 Task: Check the average views per listing of gas cooktop in the last 3 years.
Action: Mouse moved to (856, 201)
Screenshot: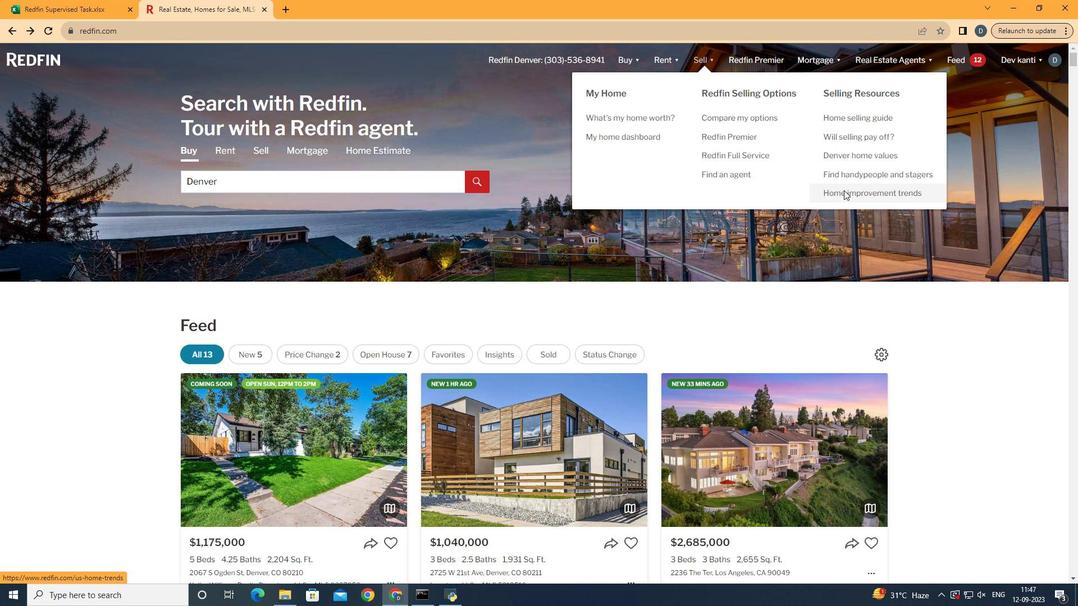 
Action: Mouse pressed left at (856, 201)
Screenshot: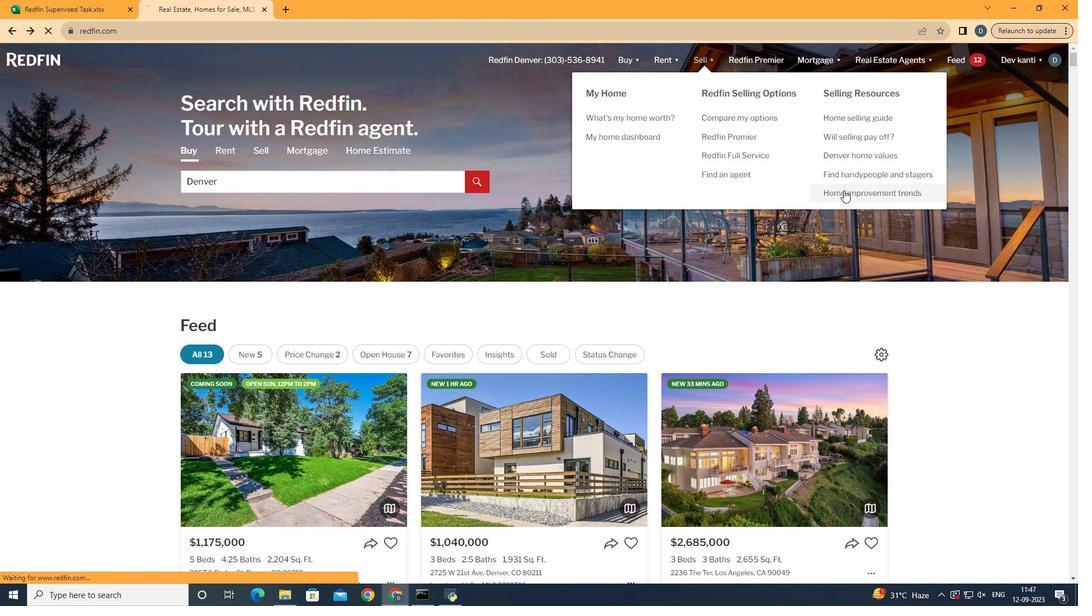 
Action: Mouse moved to (303, 226)
Screenshot: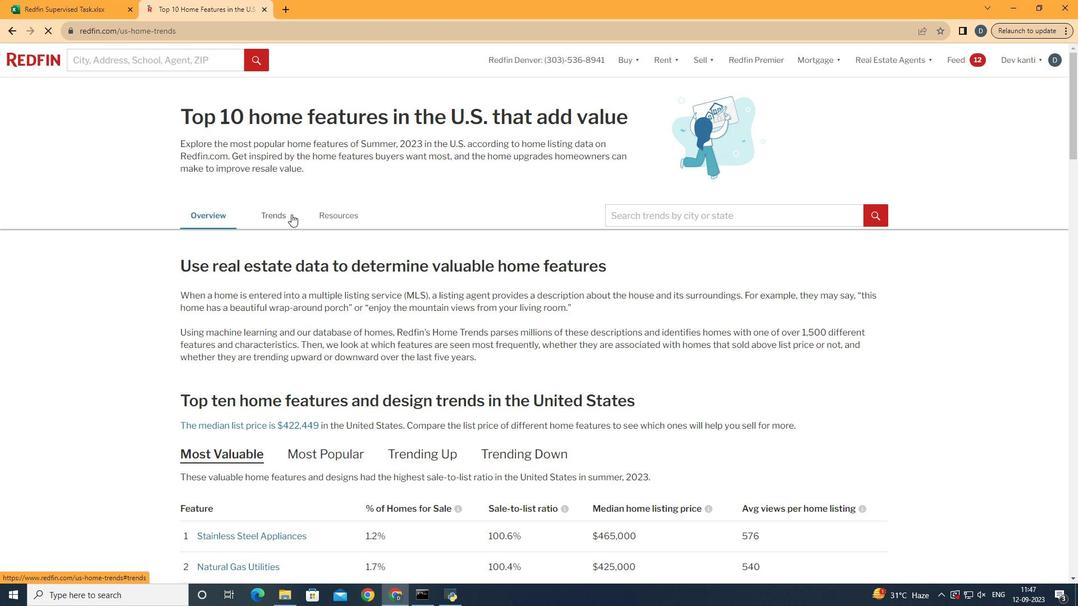 
Action: Mouse pressed left at (303, 226)
Screenshot: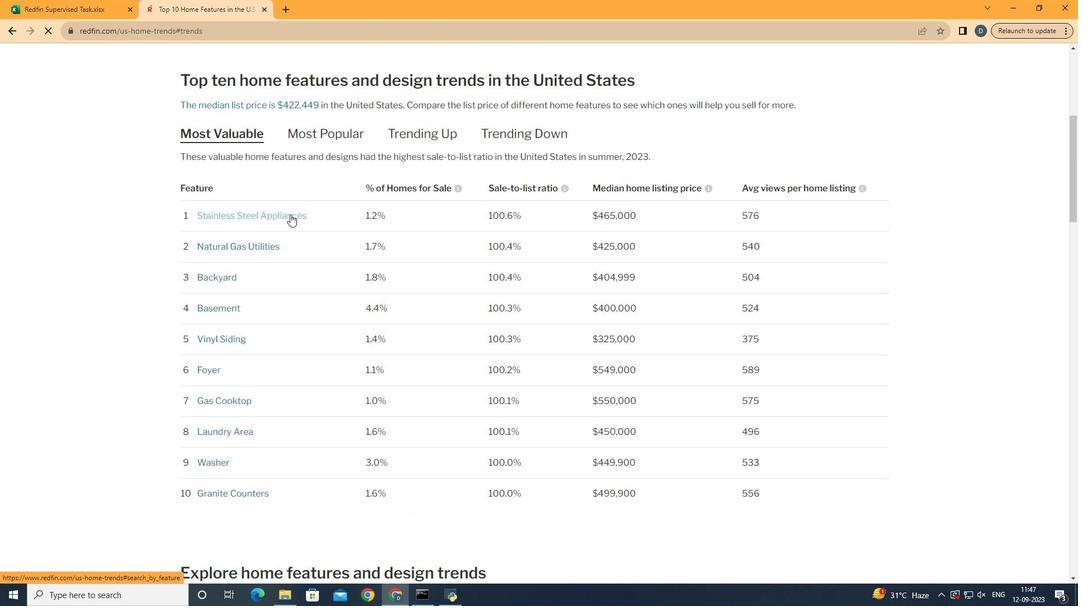 
Action: Mouse moved to (494, 270)
Screenshot: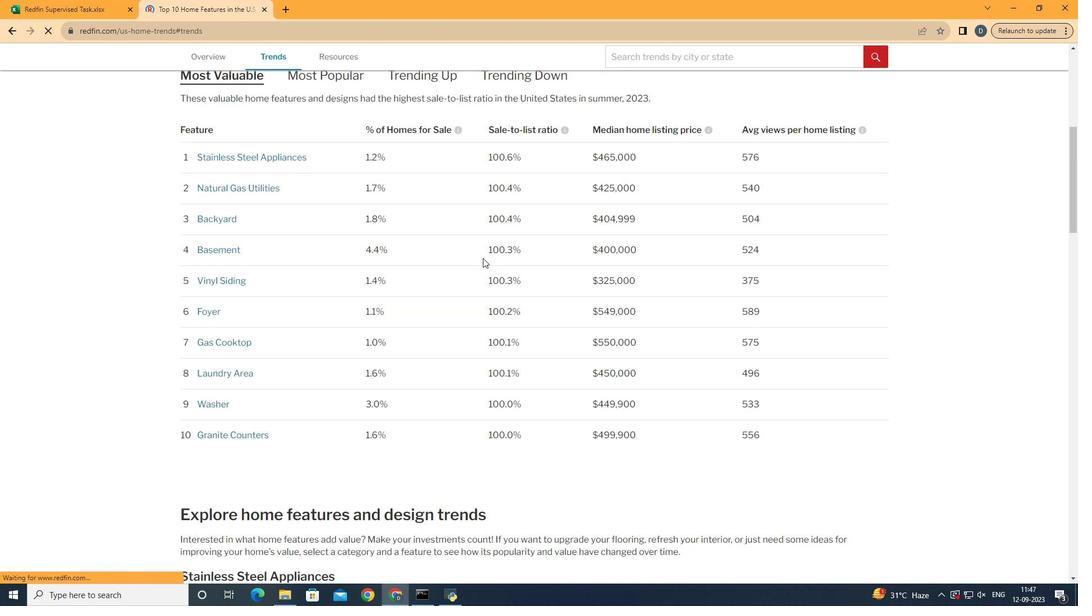
Action: Mouse scrolled (494, 269) with delta (0, 0)
Screenshot: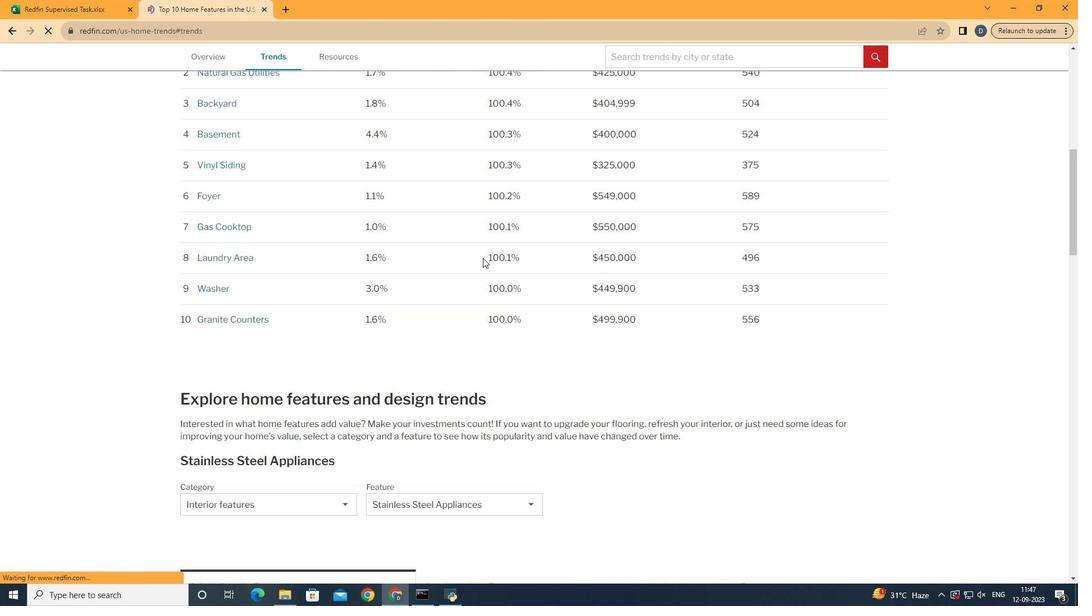 
Action: Mouse scrolled (494, 269) with delta (0, 0)
Screenshot: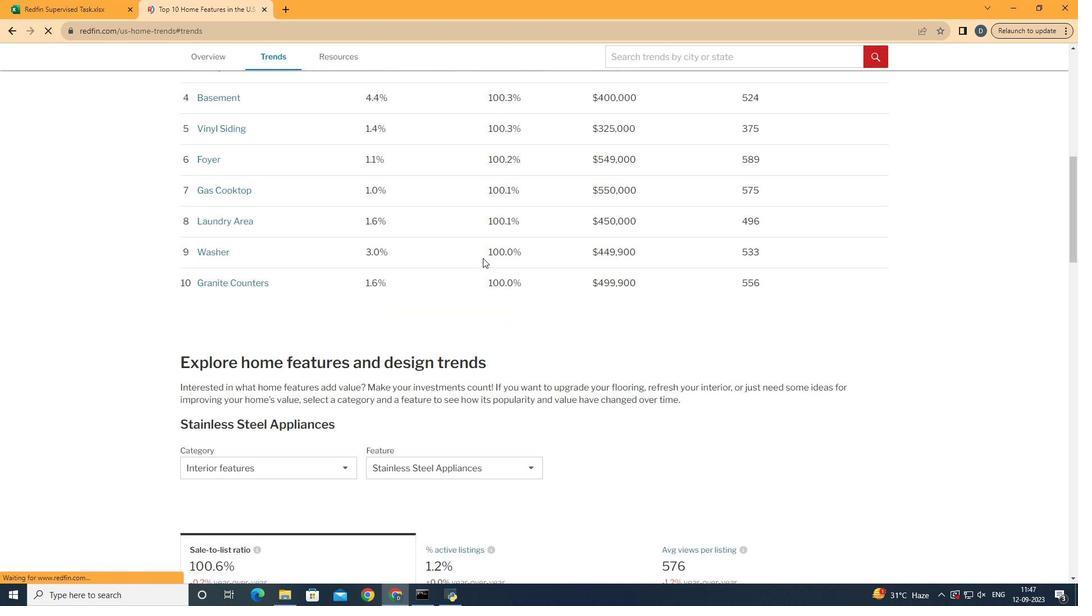 
Action: Mouse scrolled (494, 269) with delta (0, 0)
Screenshot: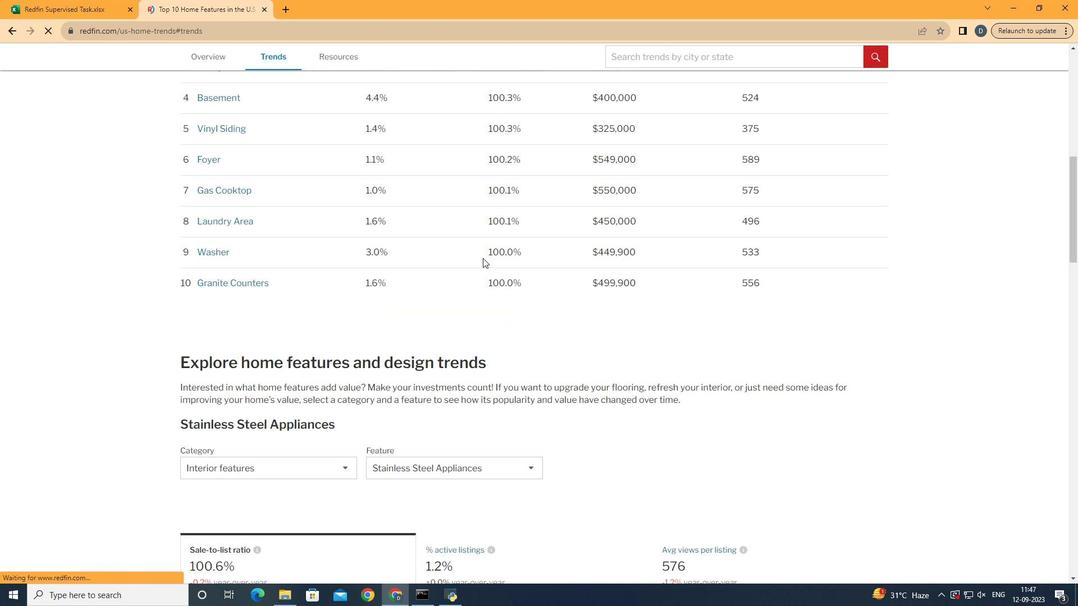 
Action: Mouse moved to (494, 270)
Screenshot: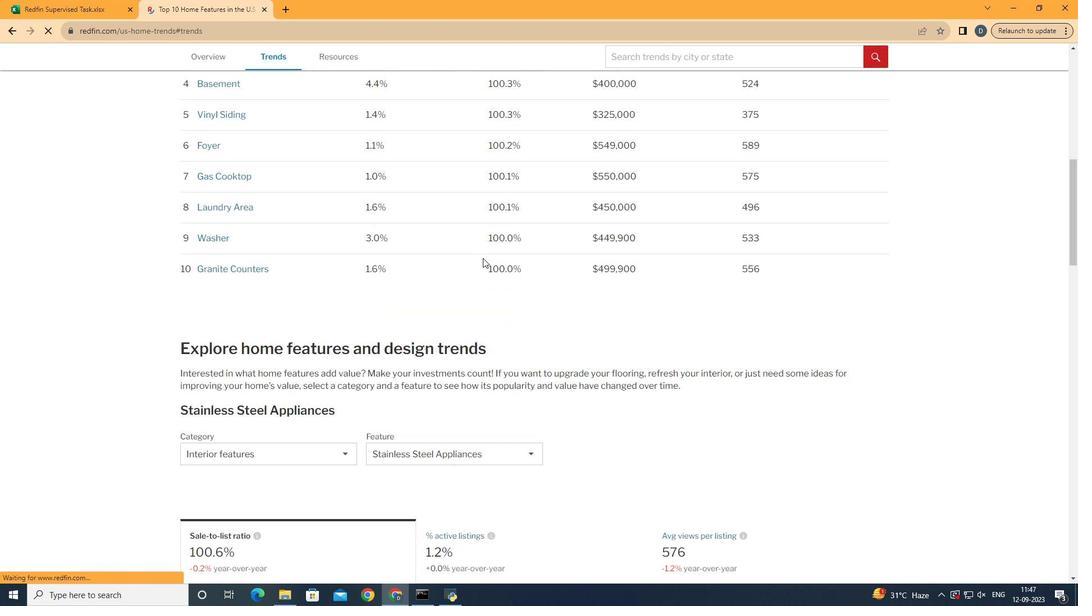 
Action: Mouse scrolled (494, 269) with delta (0, 0)
Screenshot: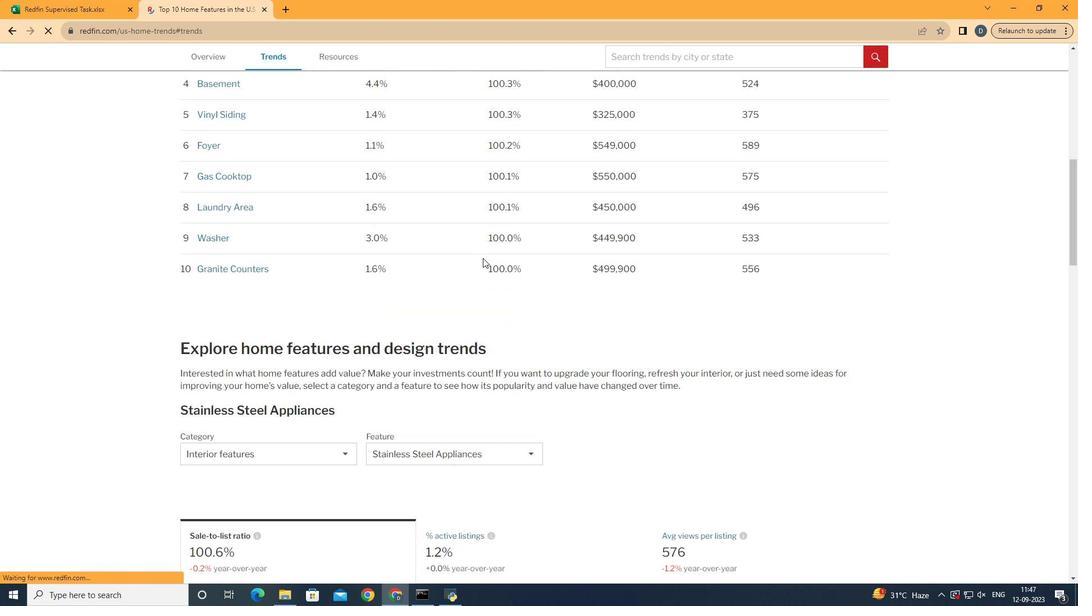 
Action: Mouse scrolled (494, 269) with delta (0, 0)
Screenshot: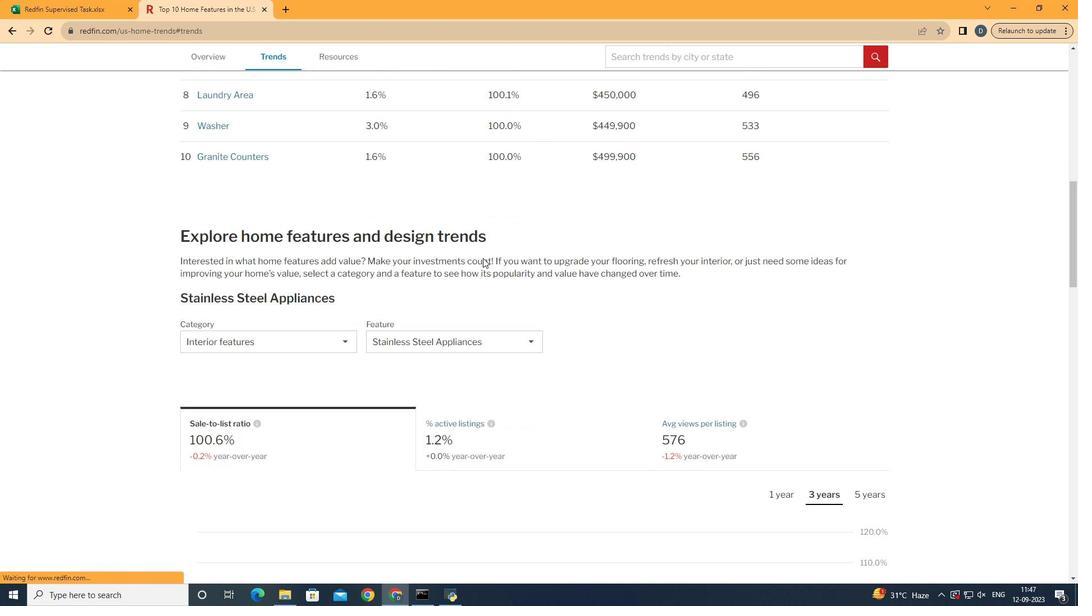 
Action: Mouse scrolled (494, 269) with delta (0, 0)
Screenshot: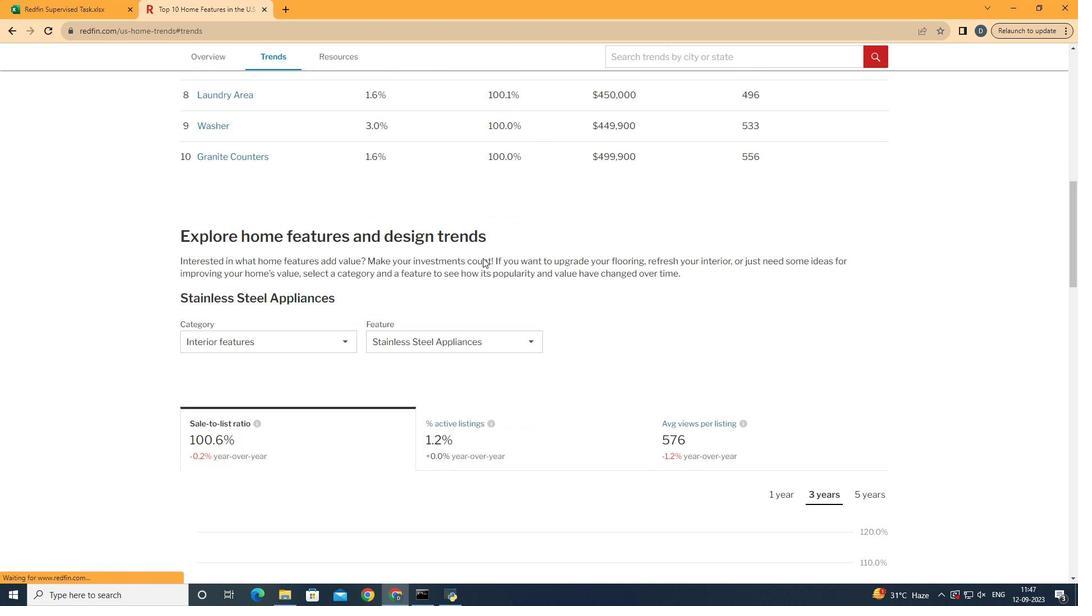 
Action: Mouse moved to (428, 291)
Screenshot: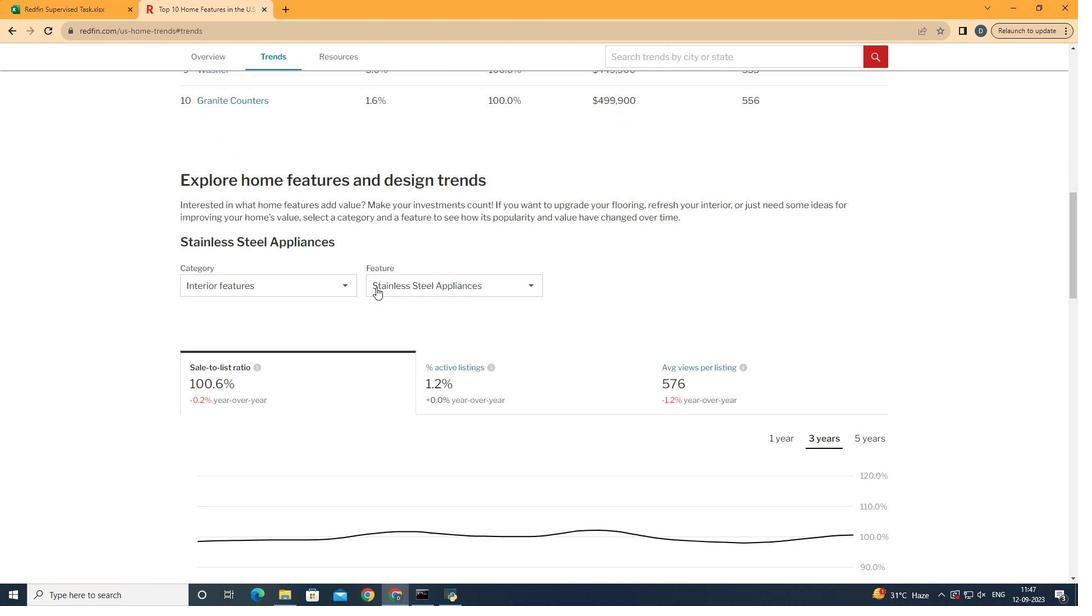 
Action: Mouse scrolled (428, 291) with delta (0, 0)
Screenshot: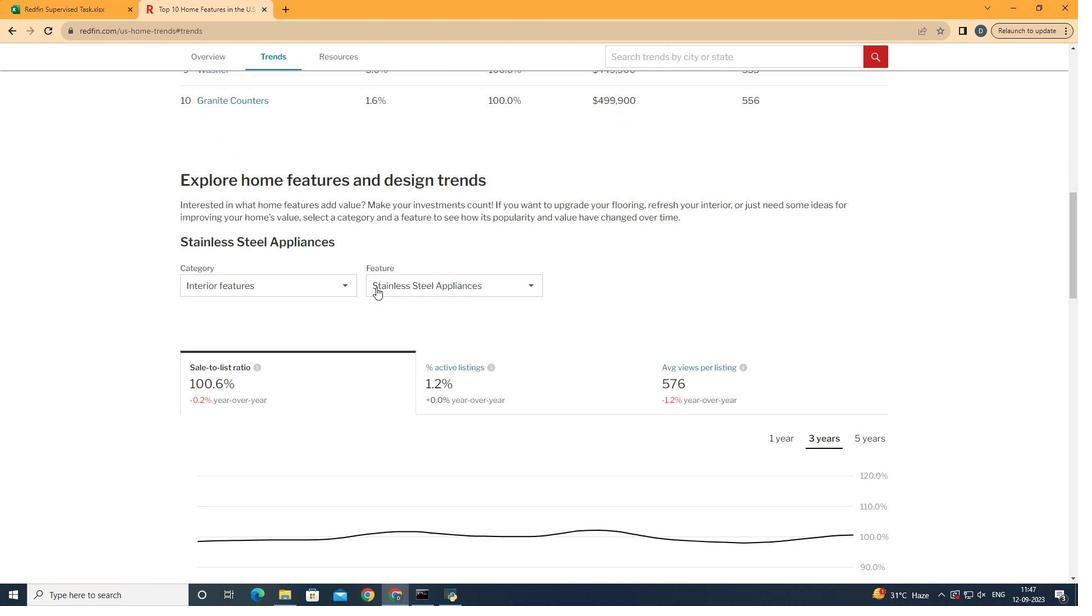 
Action: Mouse moved to (315, 305)
Screenshot: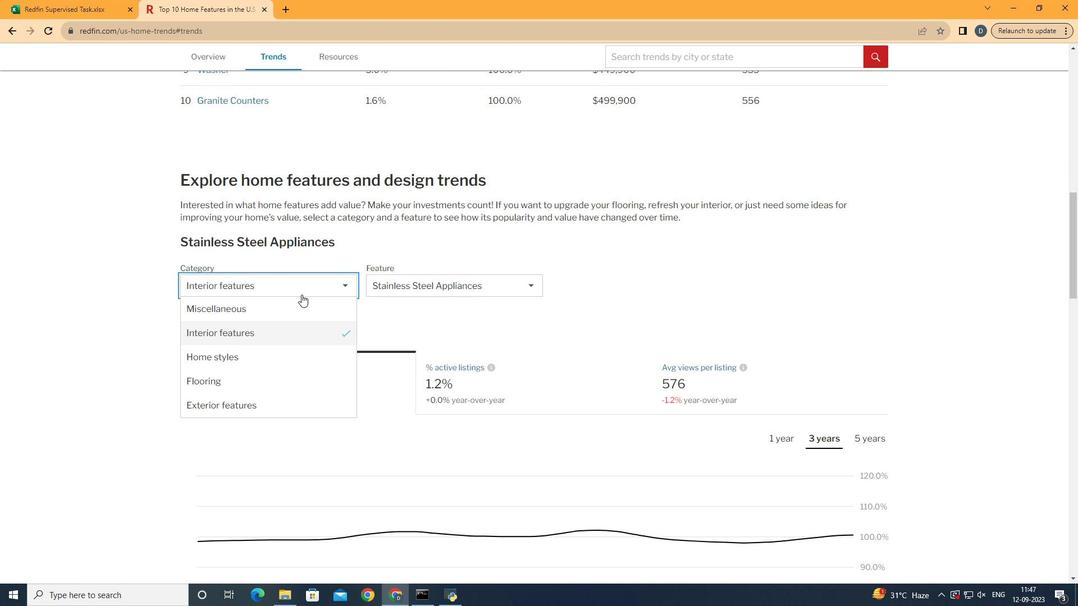 
Action: Mouse pressed left at (315, 305)
Screenshot: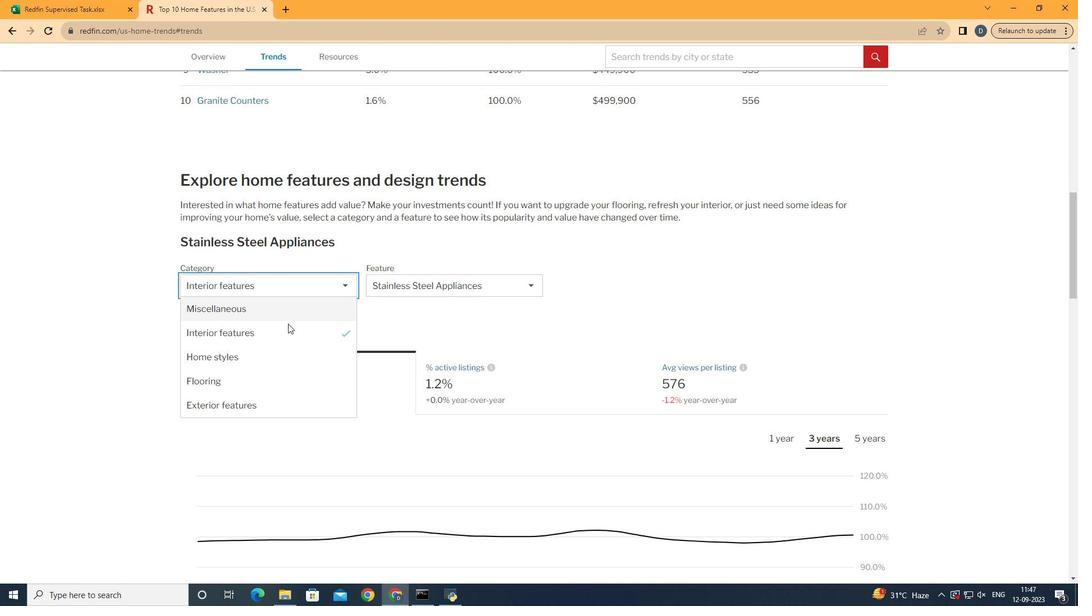 
Action: Mouse moved to (299, 344)
Screenshot: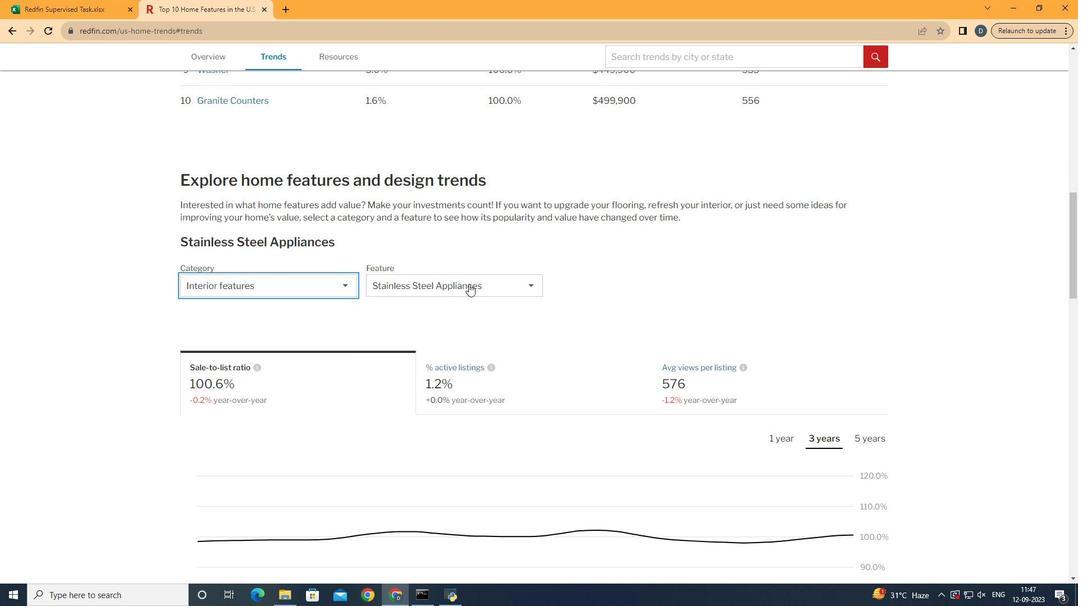 
Action: Mouse pressed left at (299, 344)
Screenshot: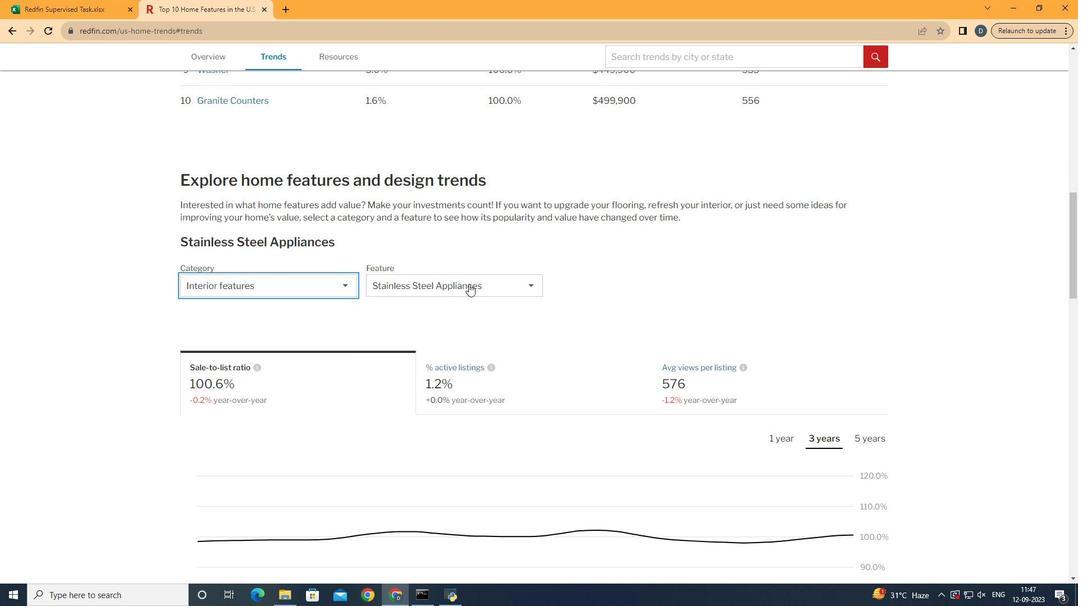 
Action: Mouse moved to (481, 296)
Screenshot: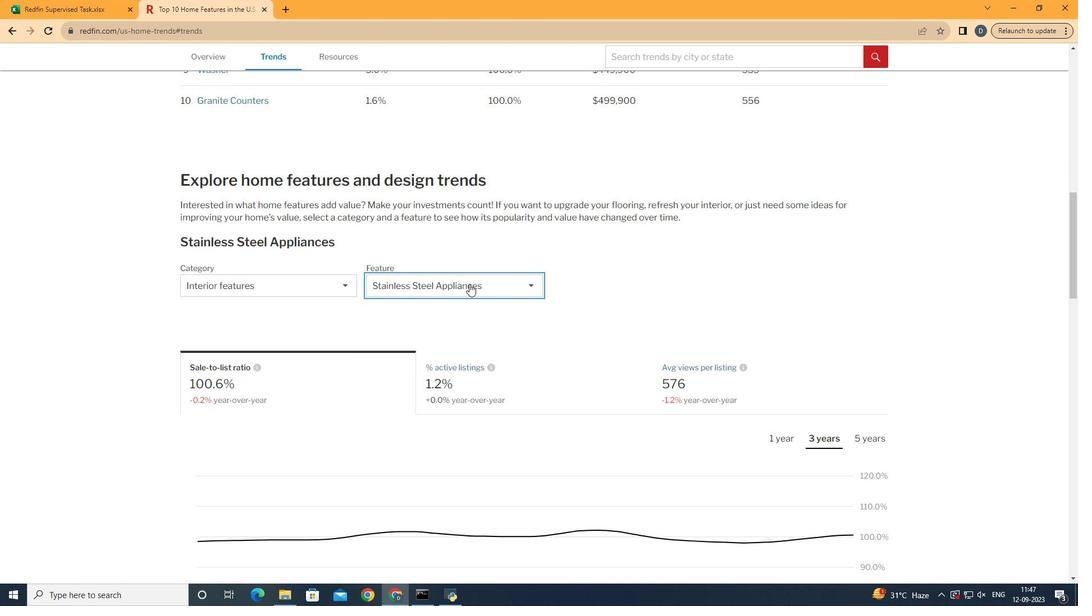 
Action: Mouse pressed left at (481, 296)
Screenshot: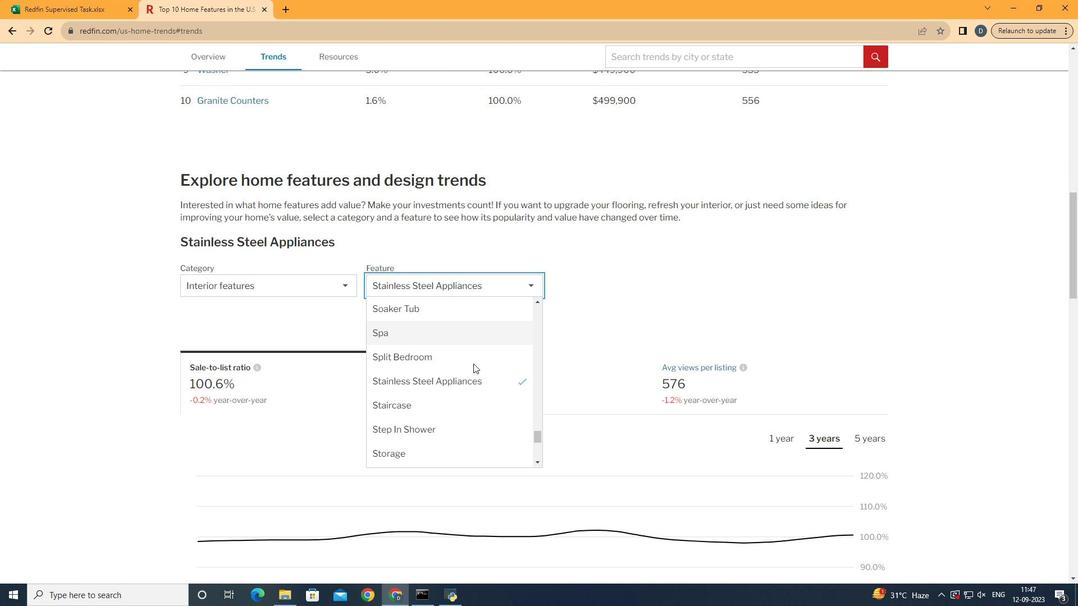 
Action: Mouse moved to (484, 385)
Screenshot: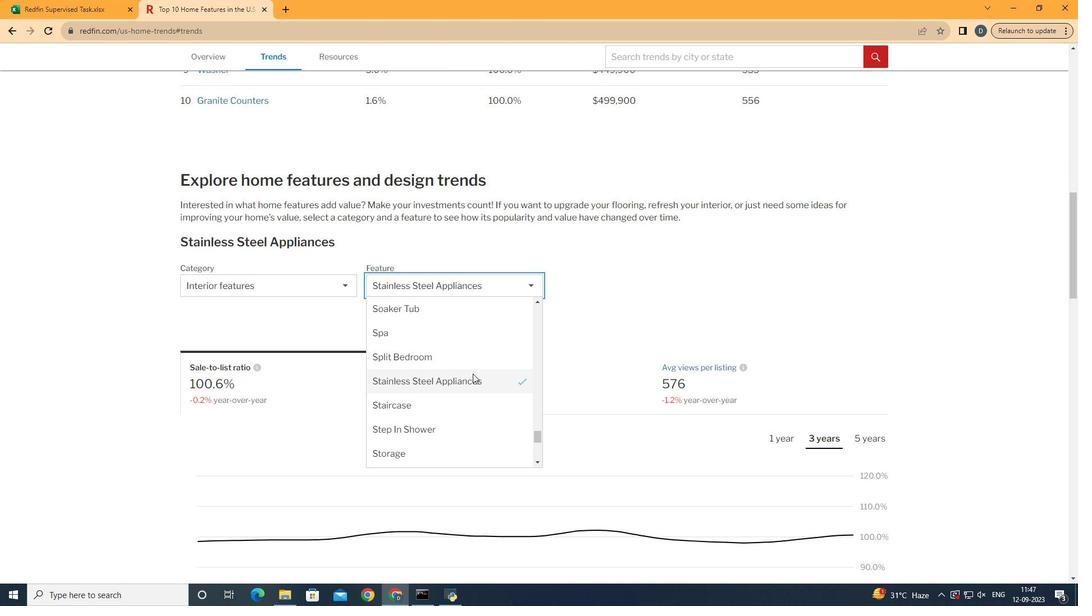 
Action: Mouse scrolled (484, 386) with delta (0, 0)
Screenshot: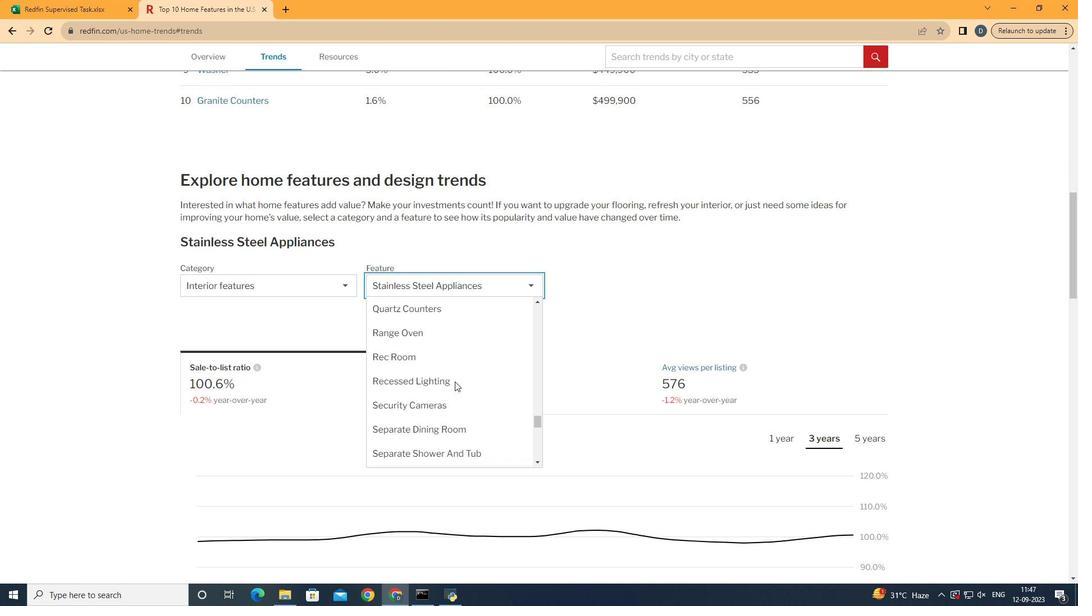 
Action: Mouse moved to (484, 385)
Screenshot: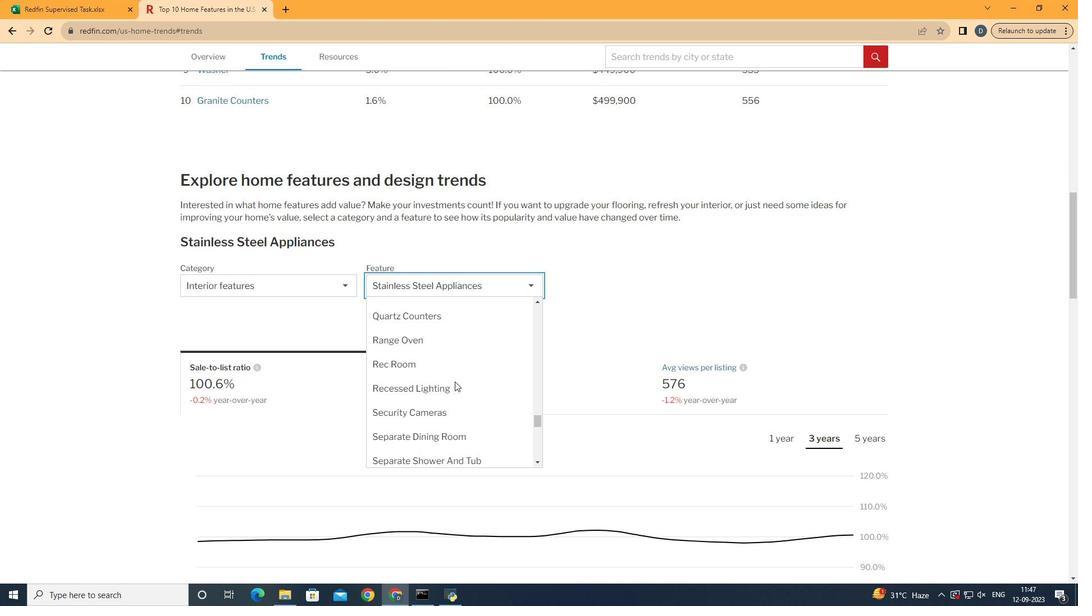 
Action: Mouse scrolled (484, 386) with delta (0, 0)
Screenshot: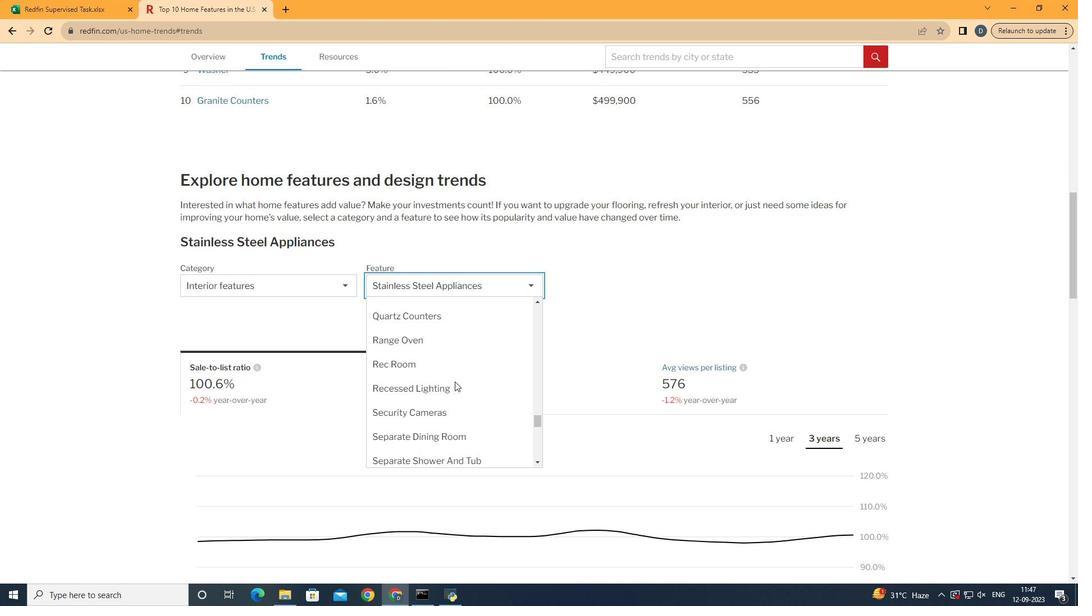 
Action: Mouse moved to (482, 387)
Screenshot: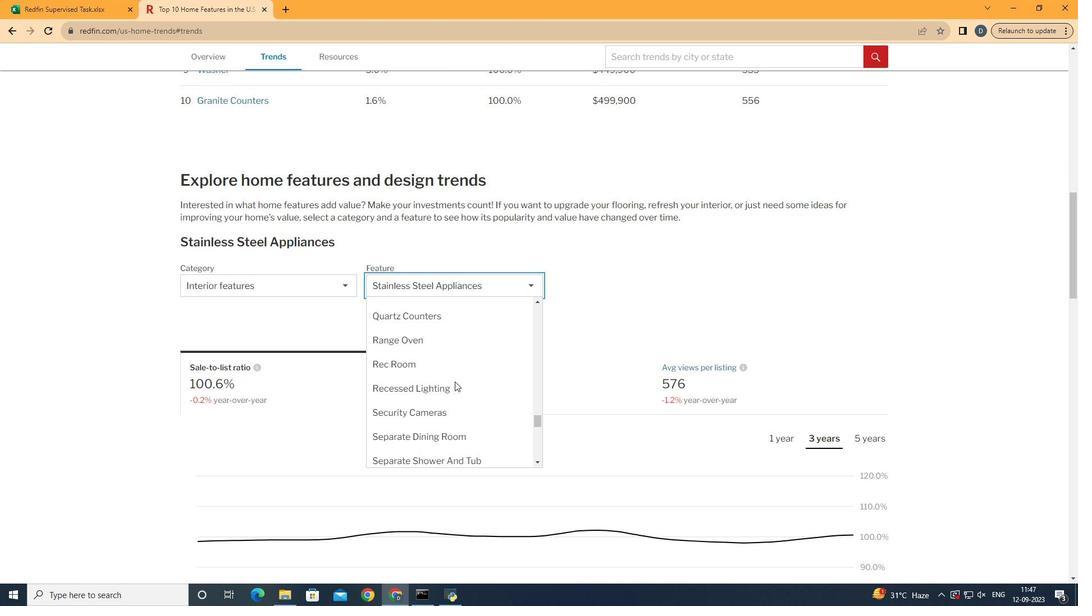 
Action: Mouse scrolled (482, 387) with delta (0, 0)
Screenshot: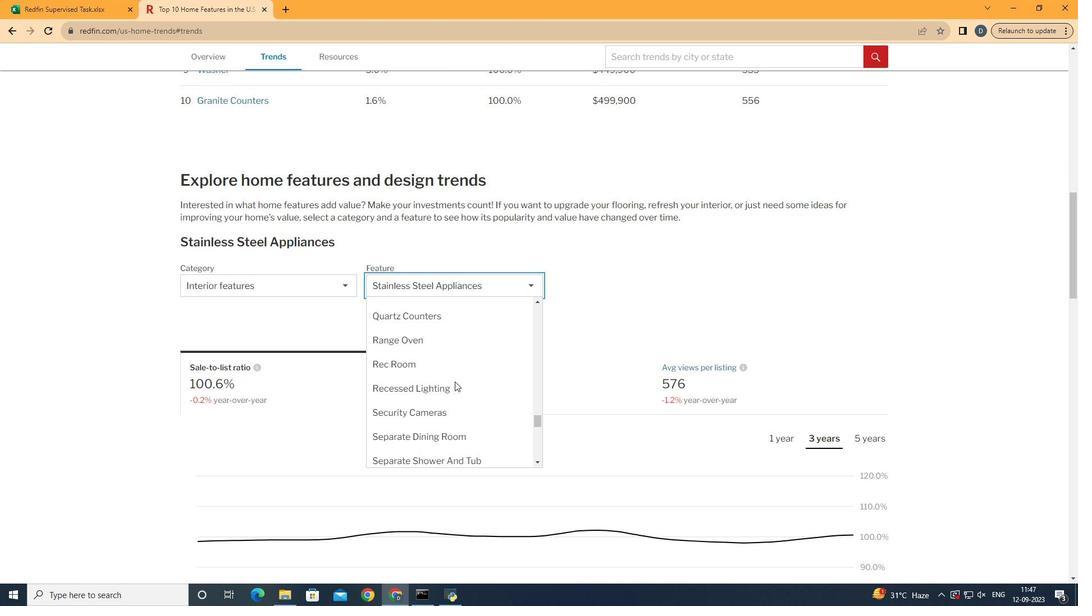 
Action: Mouse moved to (473, 391)
Screenshot: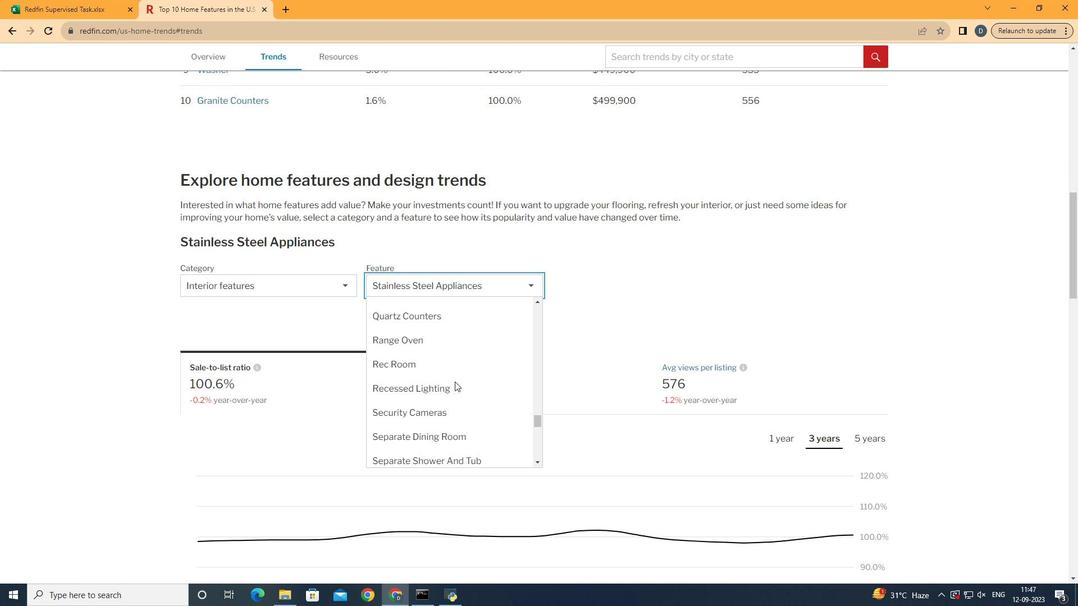 
Action: Mouse scrolled (473, 391) with delta (0, 0)
Screenshot: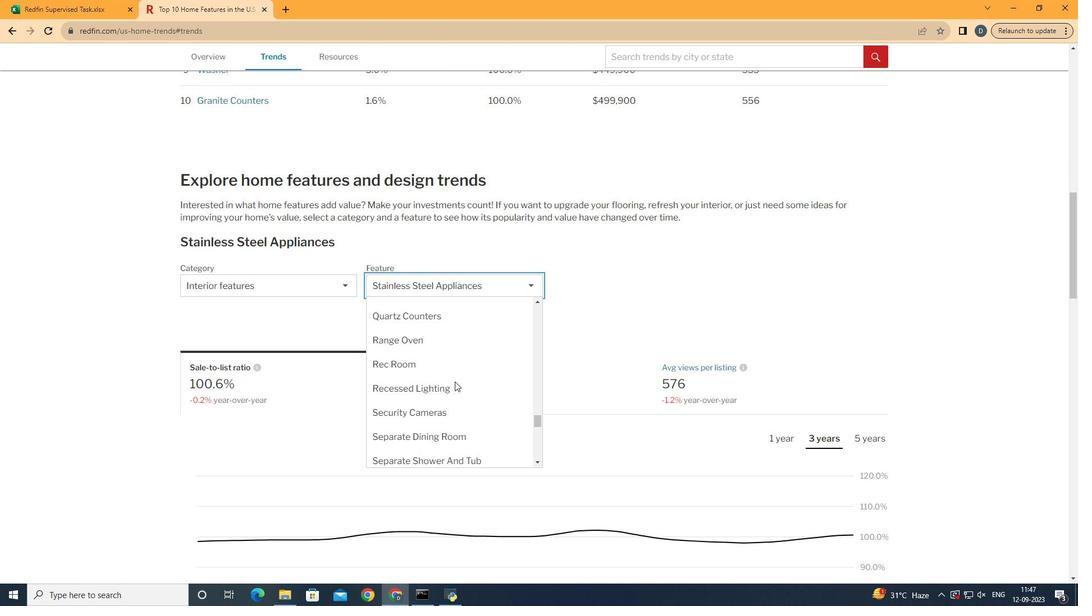 
Action: Mouse moved to (466, 393)
Screenshot: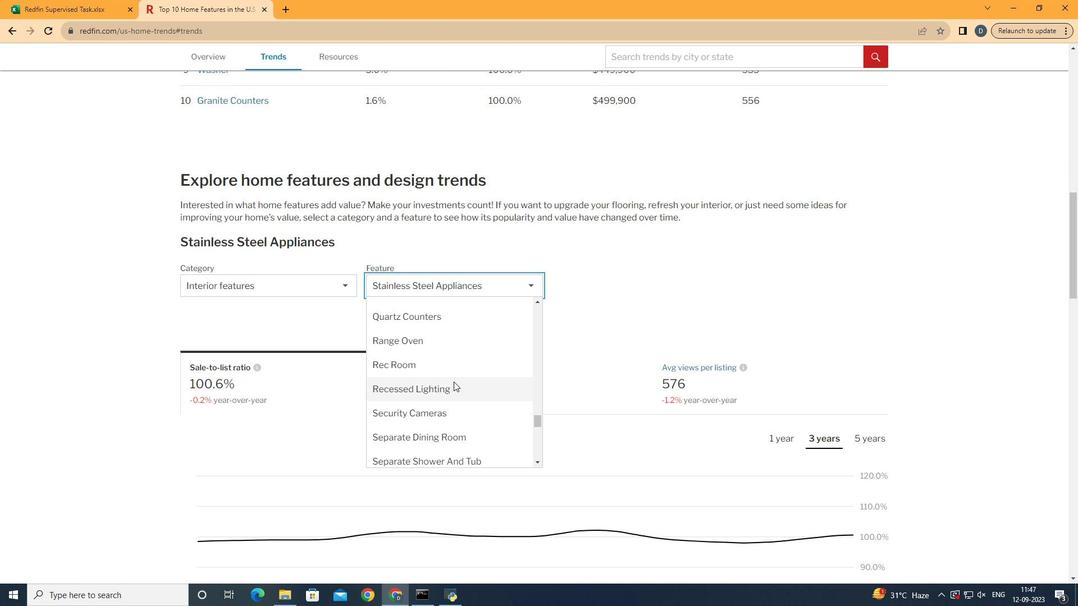 
Action: Mouse scrolled (466, 394) with delta (0, 0)
Screenshot: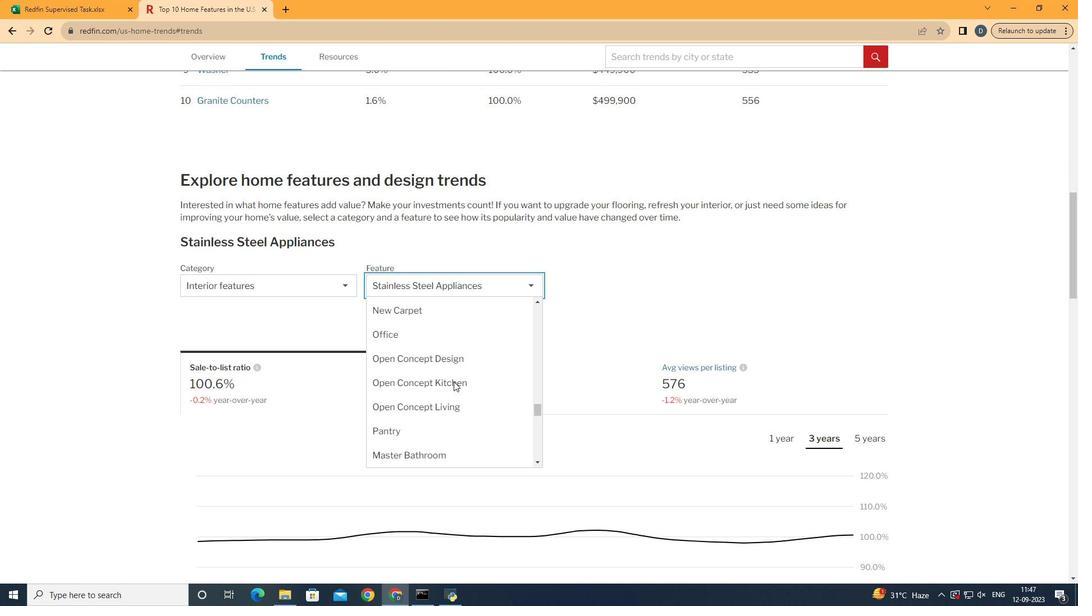 
Action: Mouse scrolled (466, 394) with delta (0, 0)
Screenshot: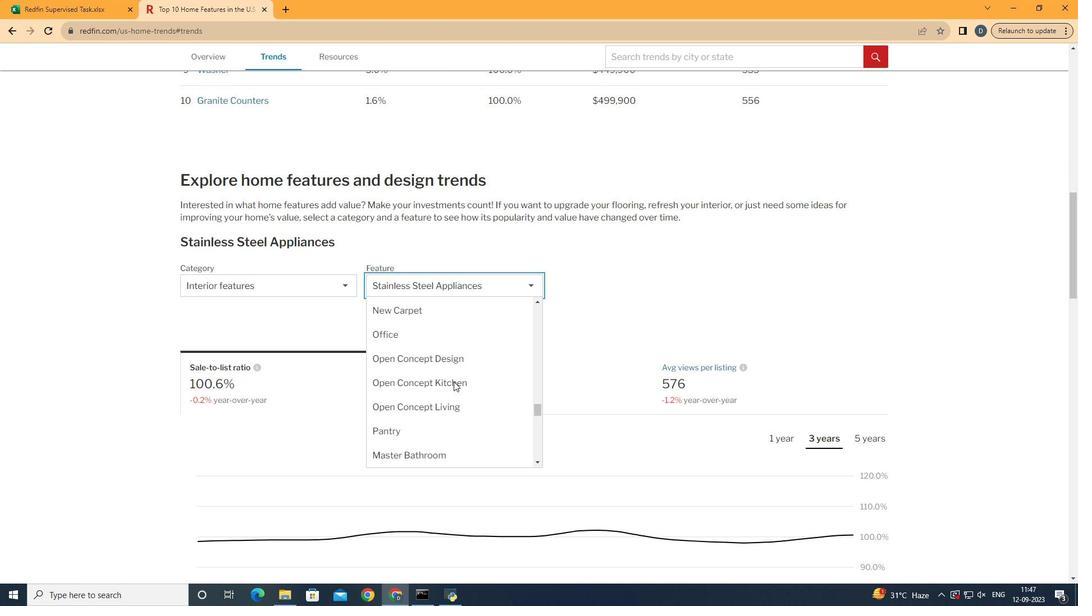 
Action: Mouse moved to (465, 393)
Screenshot: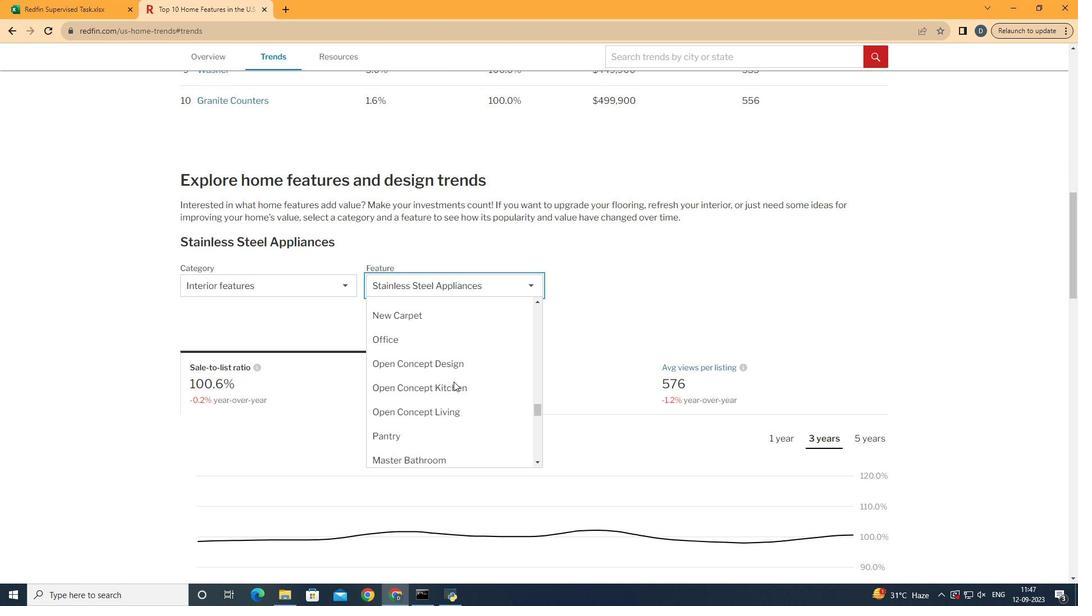 
Action: Mouse scrolled (465, 394) with delta (0, 0)
Screenshot: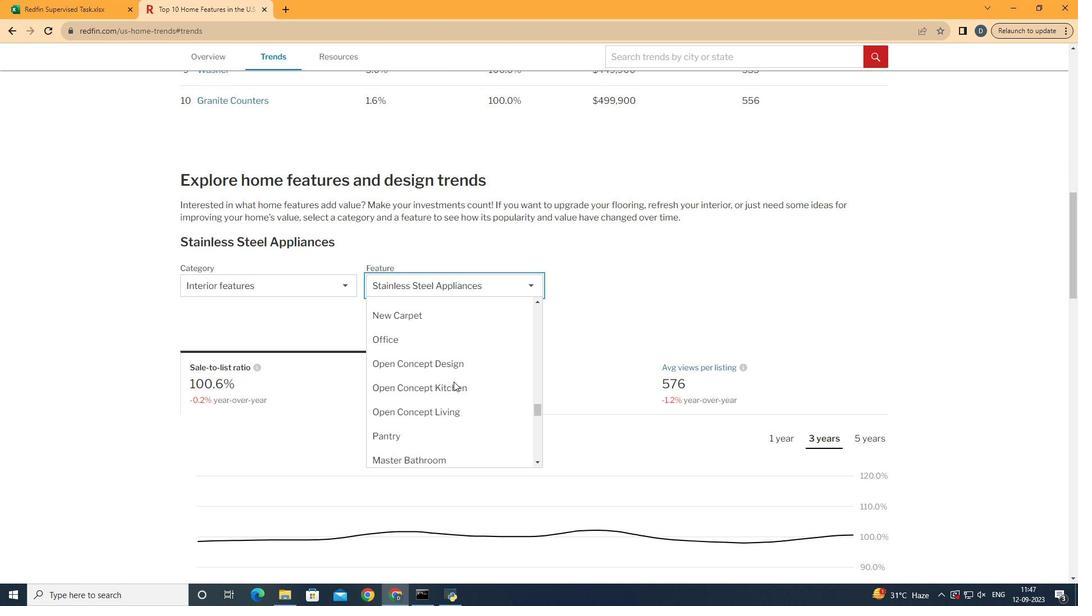 
Action: Mouse scrolled (465, 394) with delta (0, 0)
Screenshot: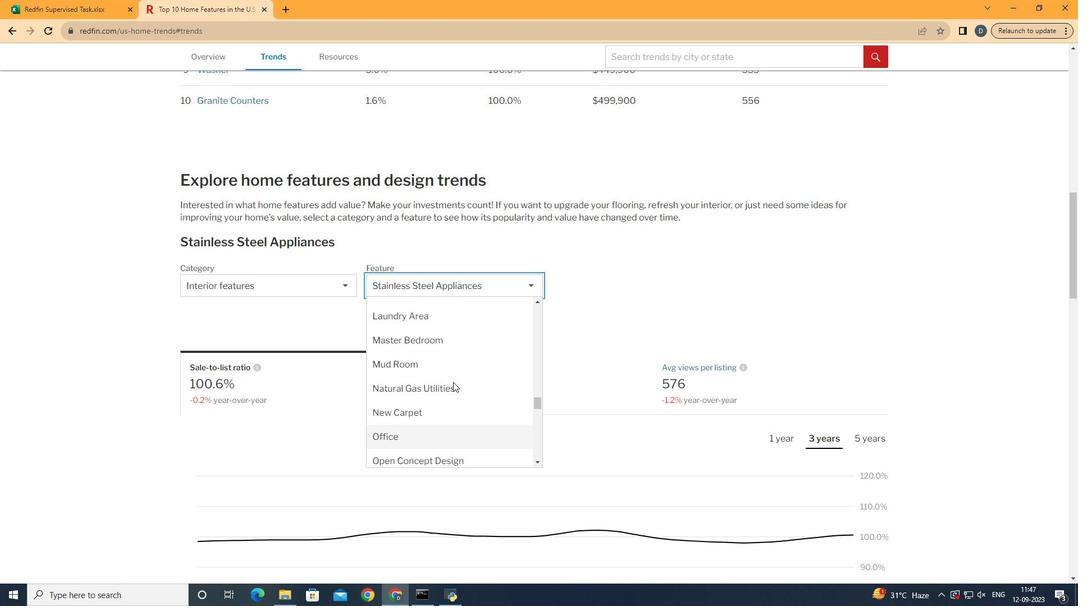 
Action: Mouse scrolled (465, 394) with delta (0, 0)
Screenshot: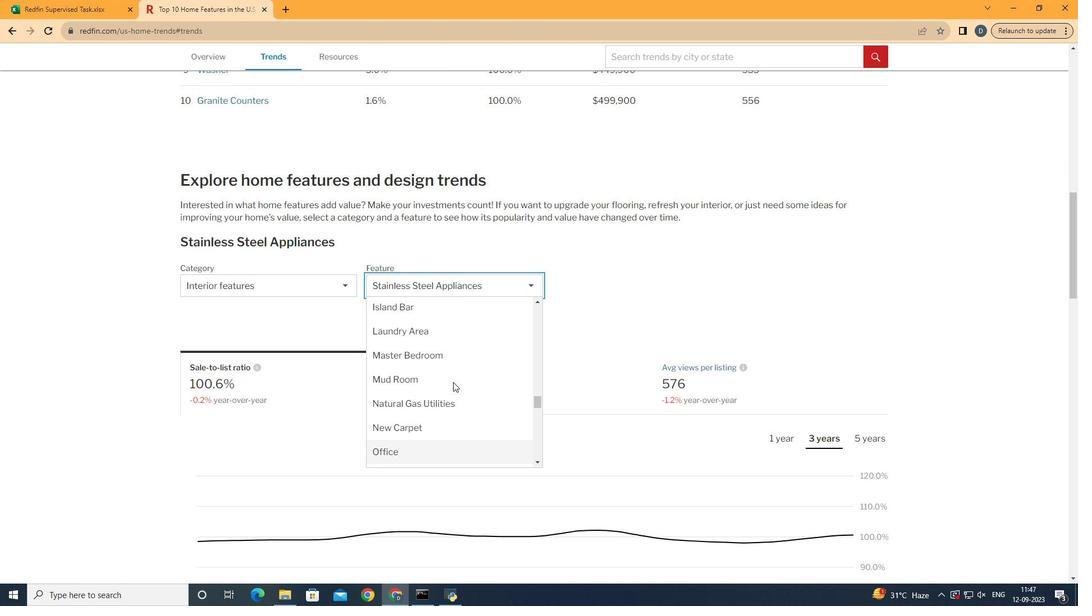 
Action: Mouse moved to (465, 394)
Screenshot: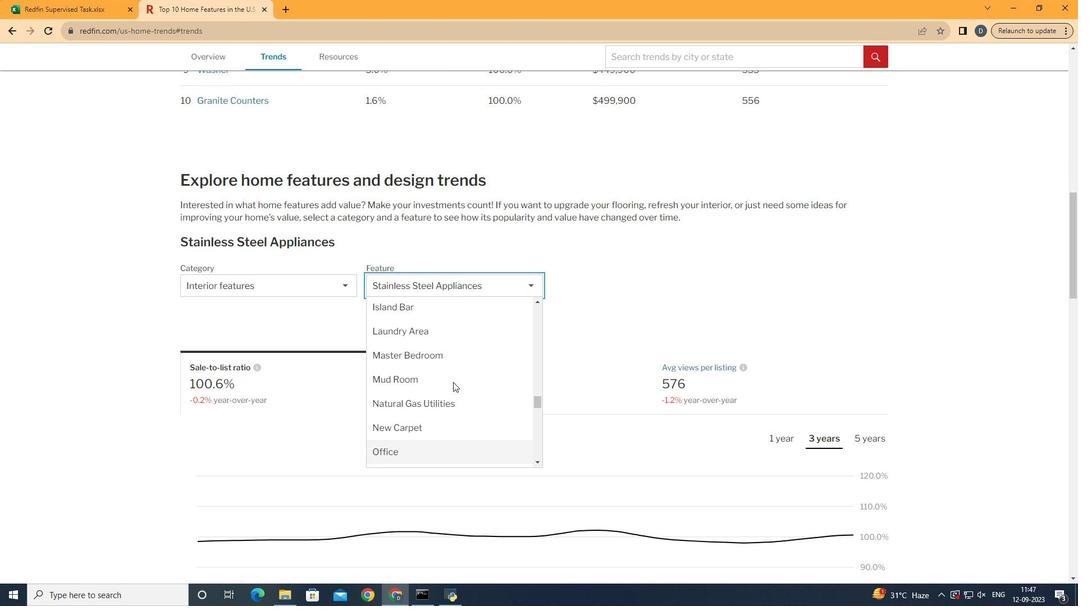 
Action: Mouse scrolled (465, 394) with delta (0, 0)
Screenshot: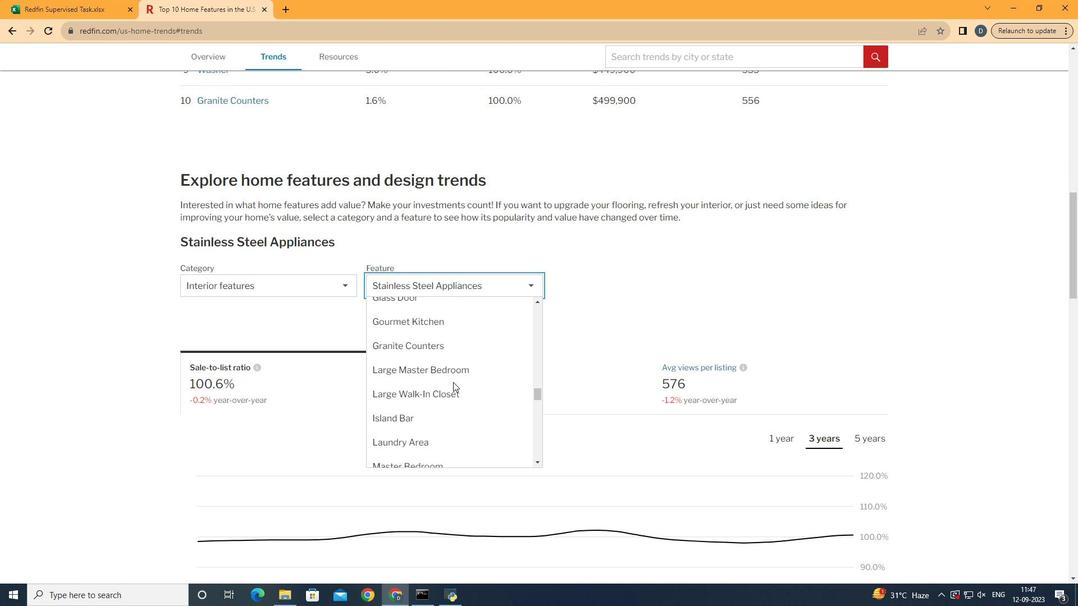 
Action: Mouse scrolled (465, 394) with delta (0, 0)
Screenshot: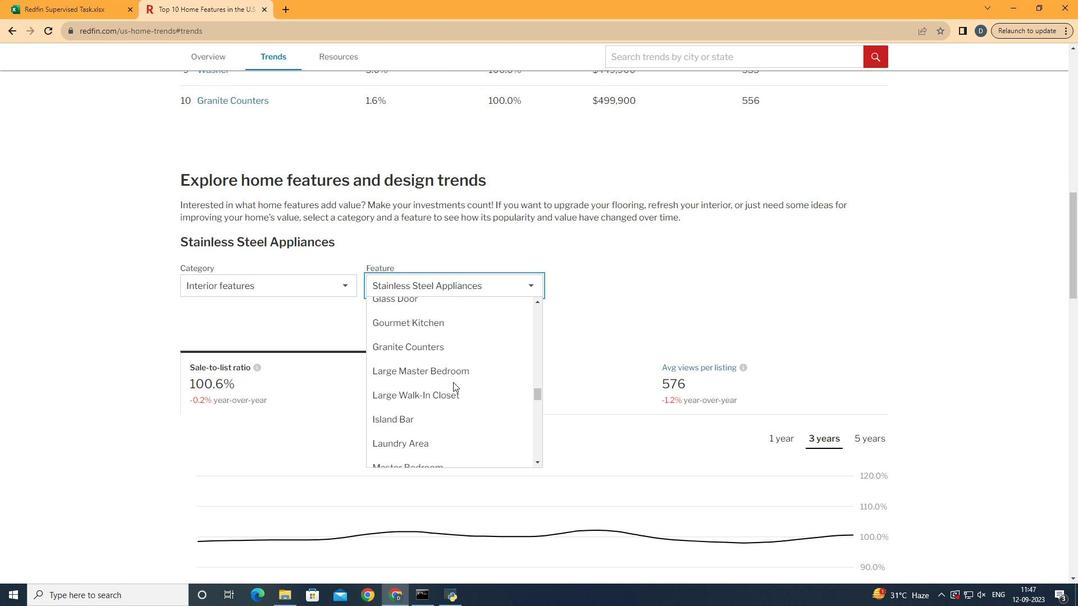 
Action: Mouse scrolled (465, 394) with delta (0, 0)
Screenshot: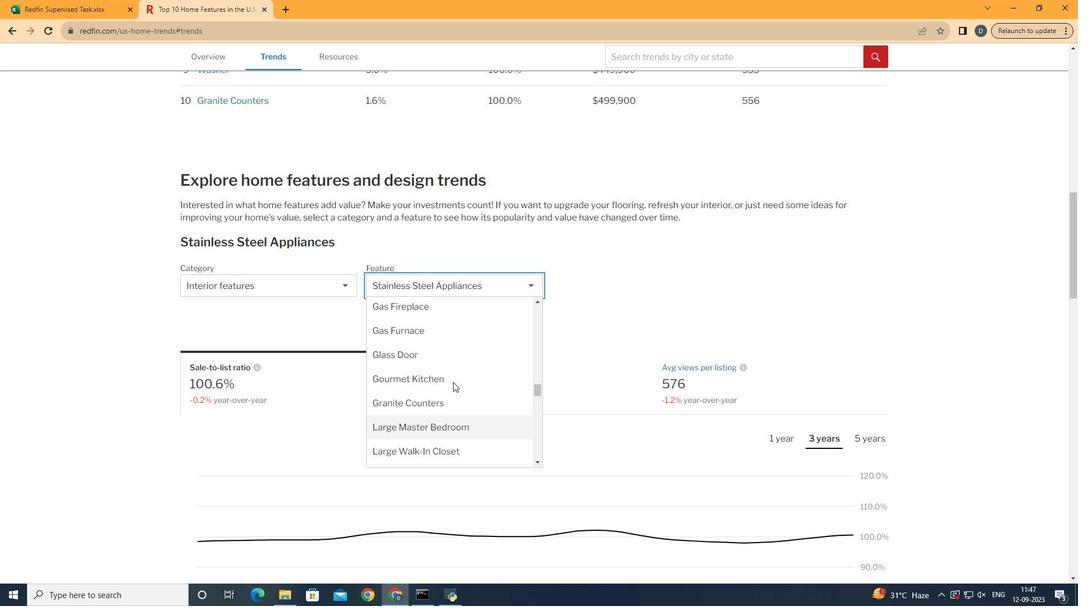 
Action: Mouse scrolled (465, 394) with delta (0, 0)
Screenshot: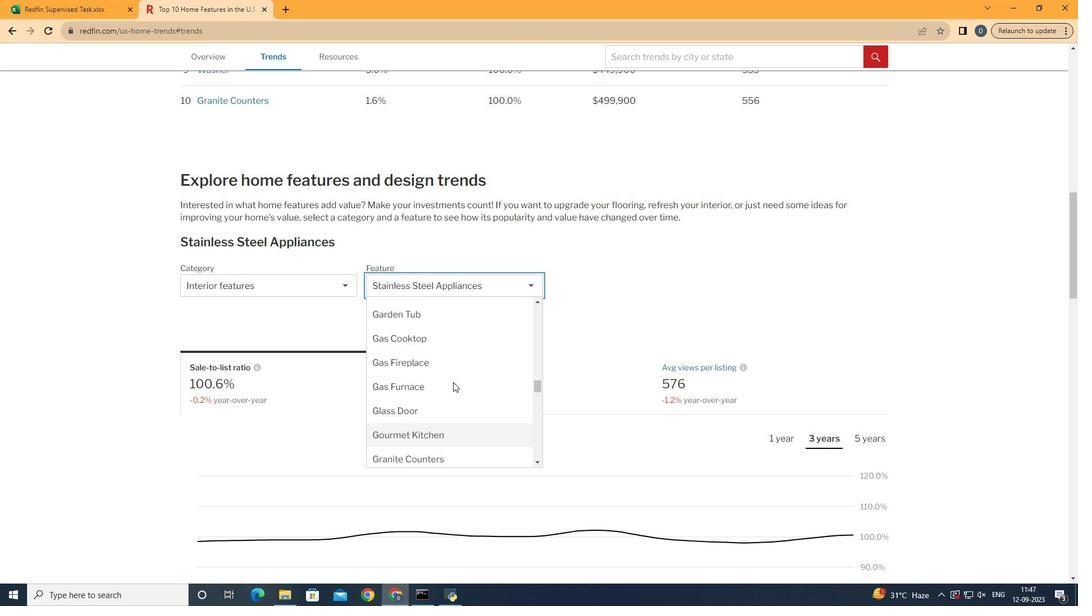 
Action: Mouse moved to (474, 358)
Screenshot: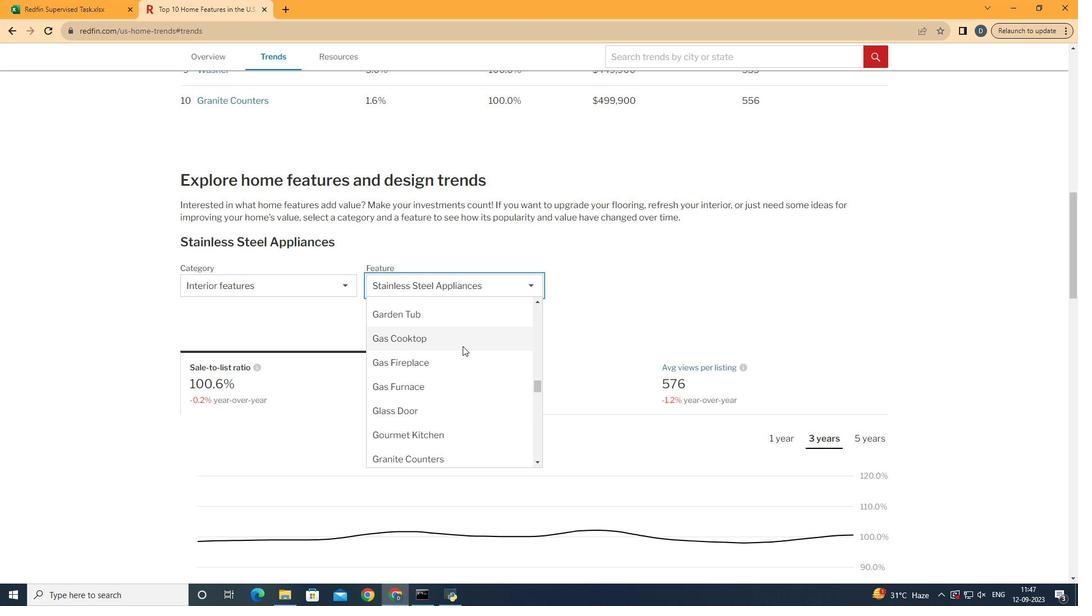 
Action: Mouse pressed left at (474, 358)
Screenshot: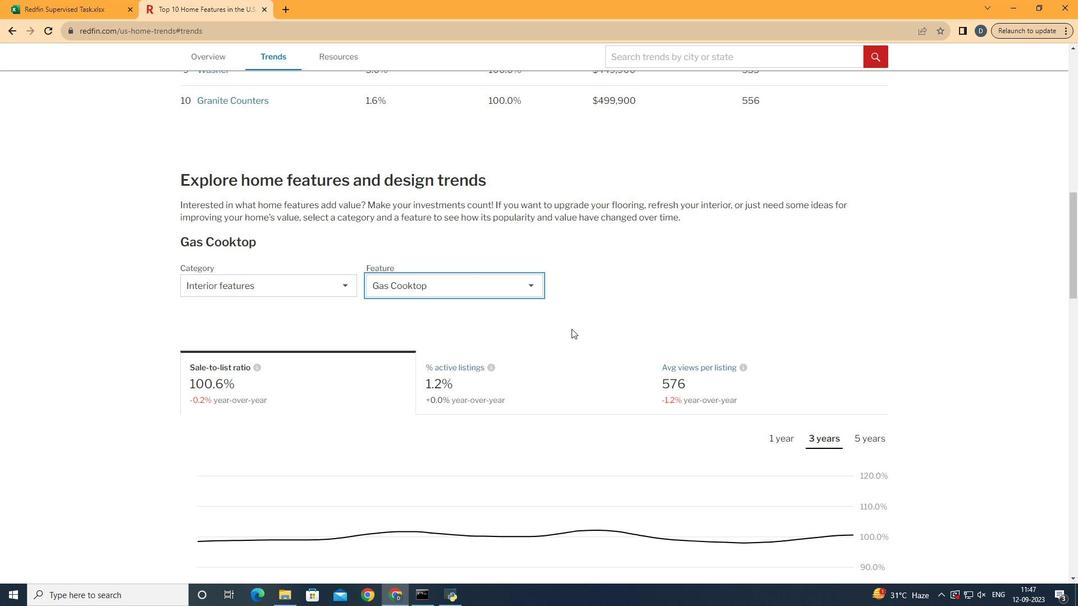 
Action: Mouse moved to (630, 317)
Screenshot: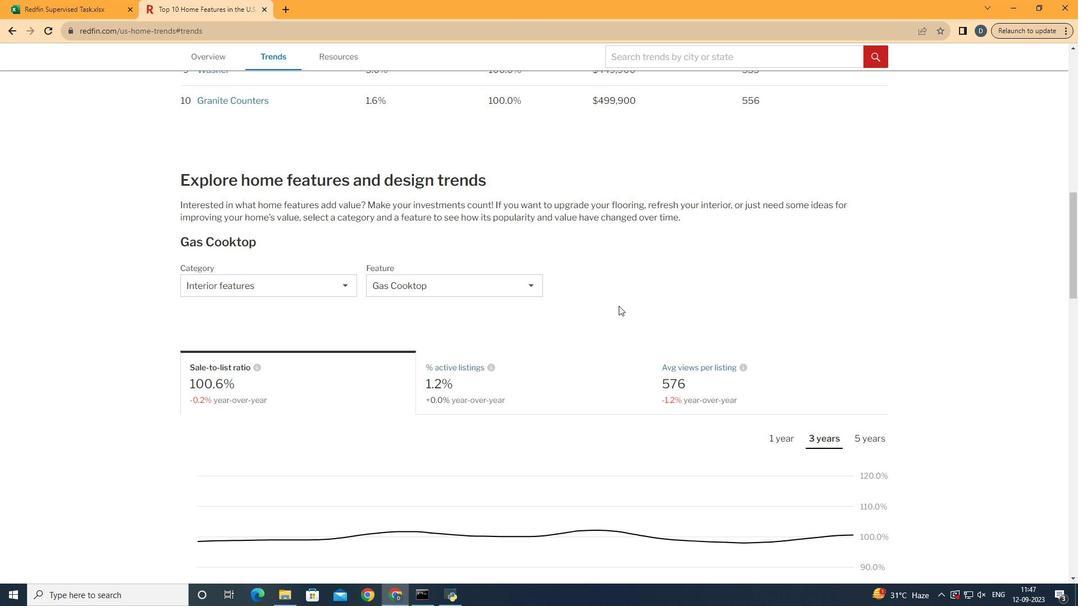 
Action: Mouse pressed left at (630, 317)
Screenshot: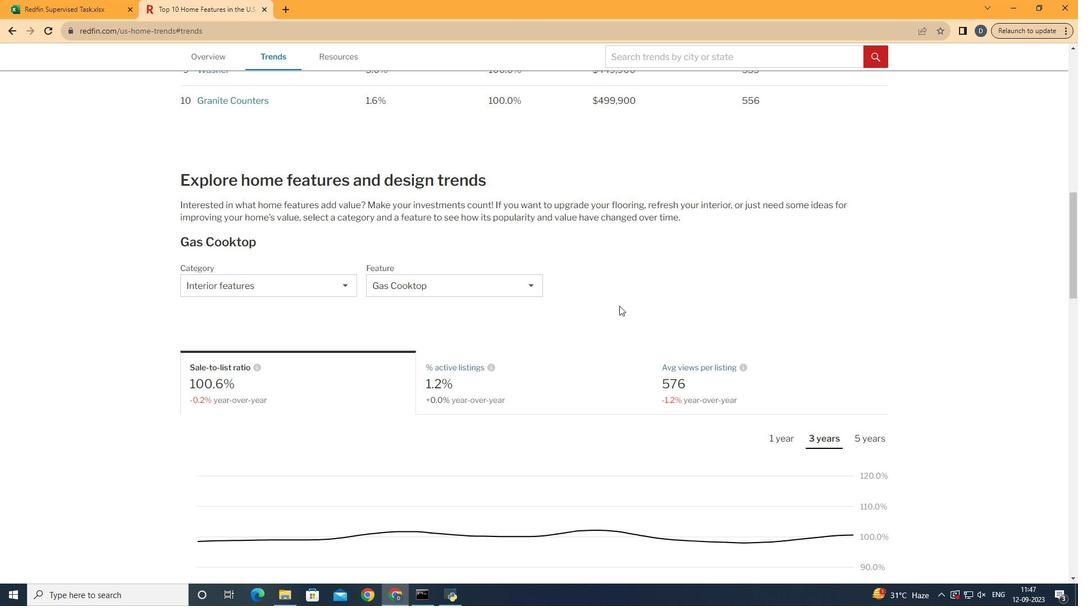 
Action: Mouse moved to (630, 317)
Screenshot: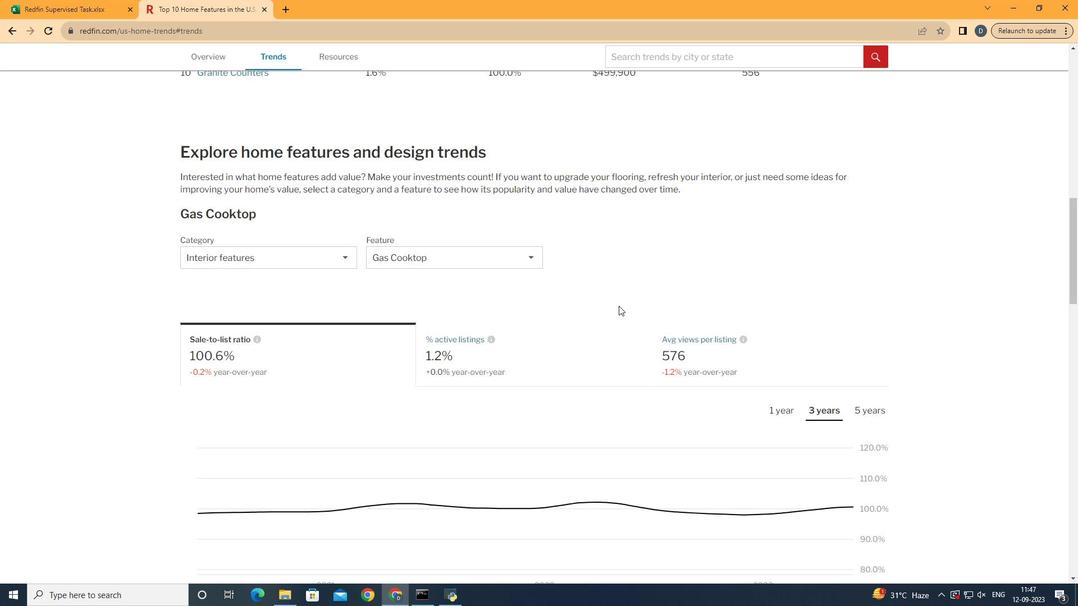 
Action: Mouse scrolled (630, 317) with delta (0, 0)
Screenshot: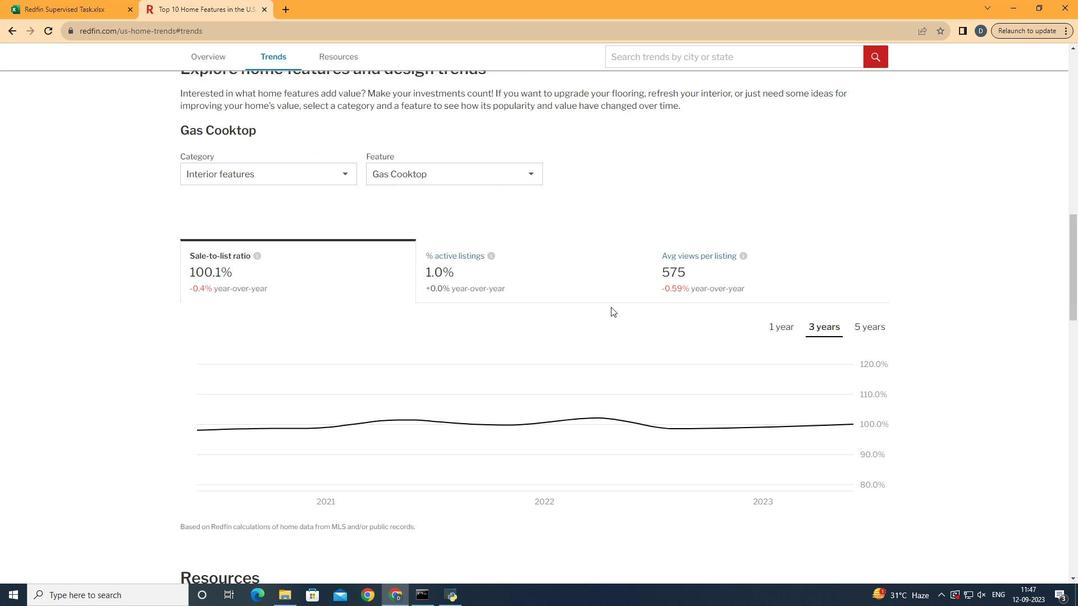 
Action: Mouse scrolled (630, 317) with delta (0, 0)
Screenshot: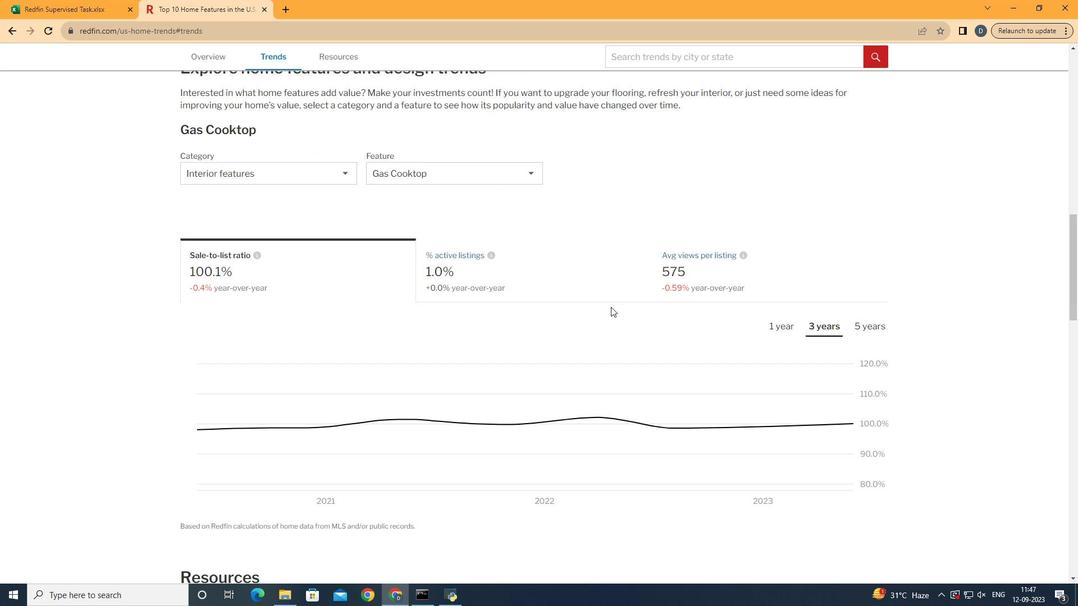 
Action: Mouse moved to (783, 287)
Screenshot: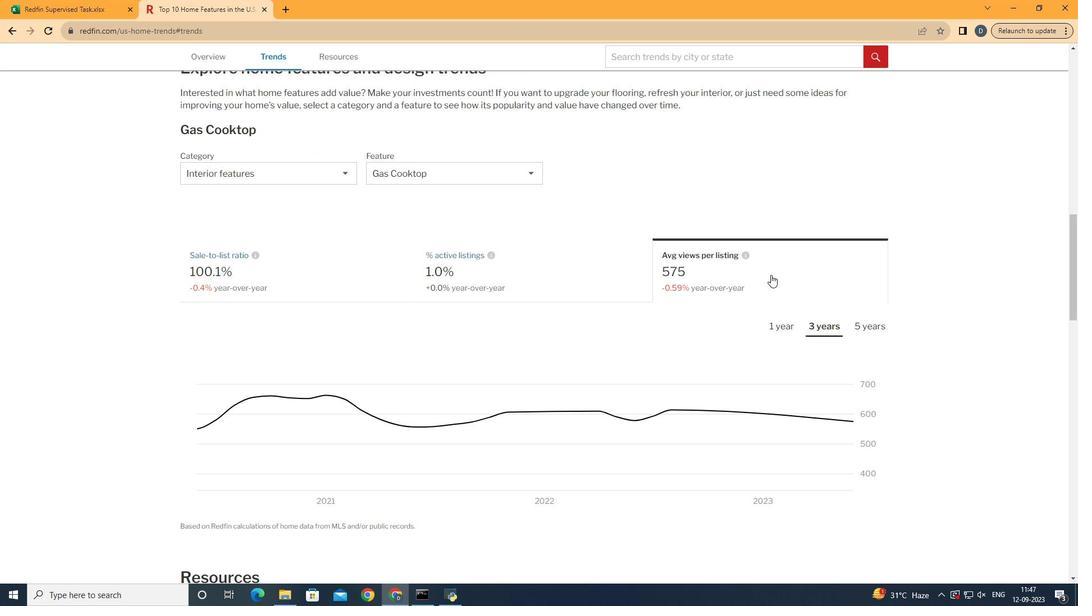 
Action: Mouse pressed left at (783, 287)
Screenshot: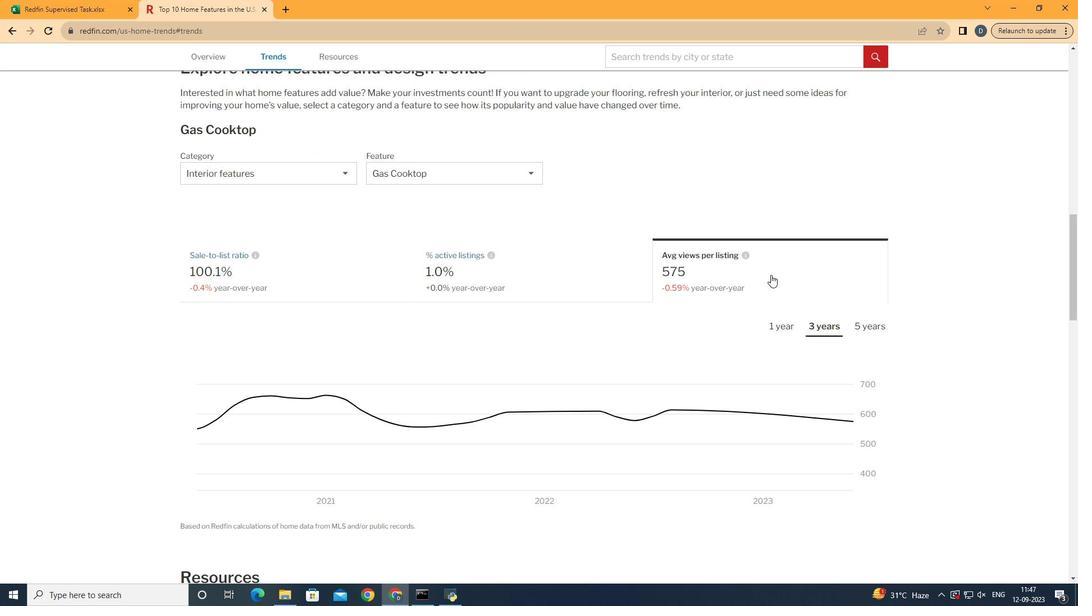 
Action: Mouse moved to (858, 339)
Screenshot: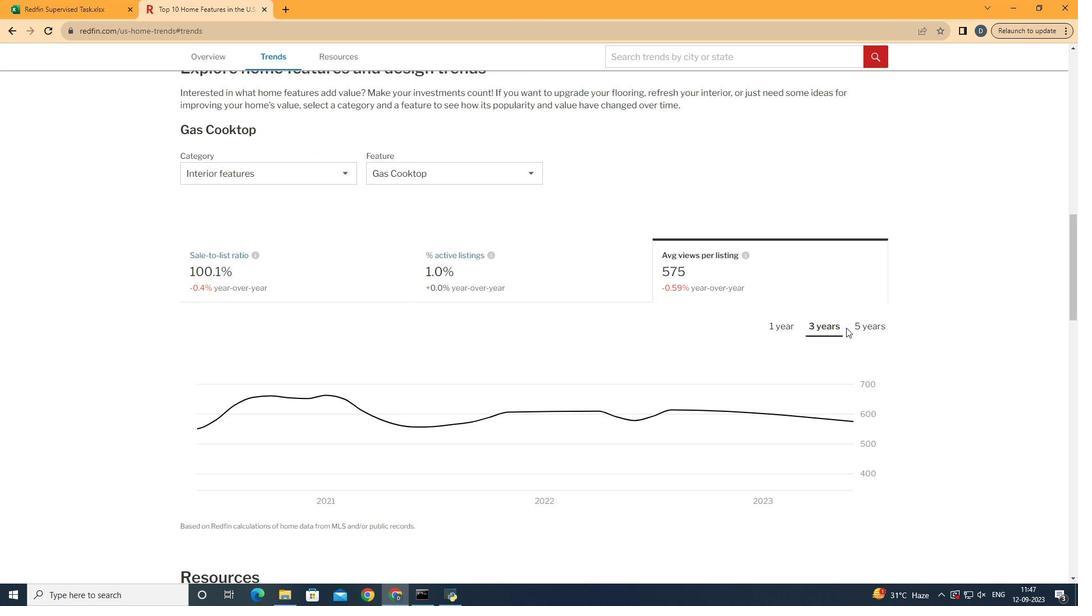 
Action: Mouse pressed left at (858, 339)
Screenshot: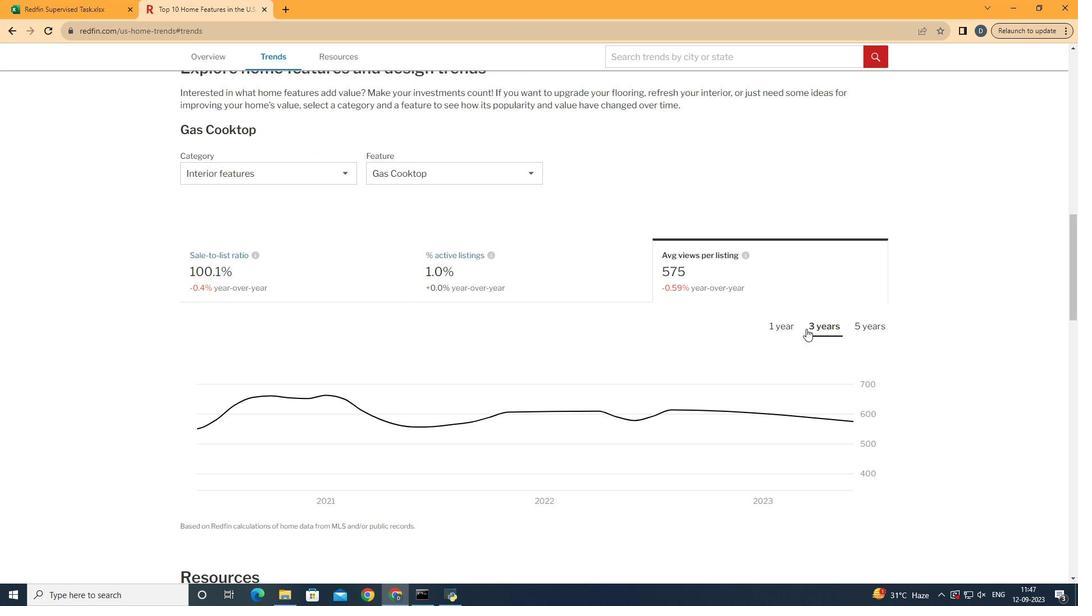 
Action: Mouse moved to (833, 340)
Screenshot: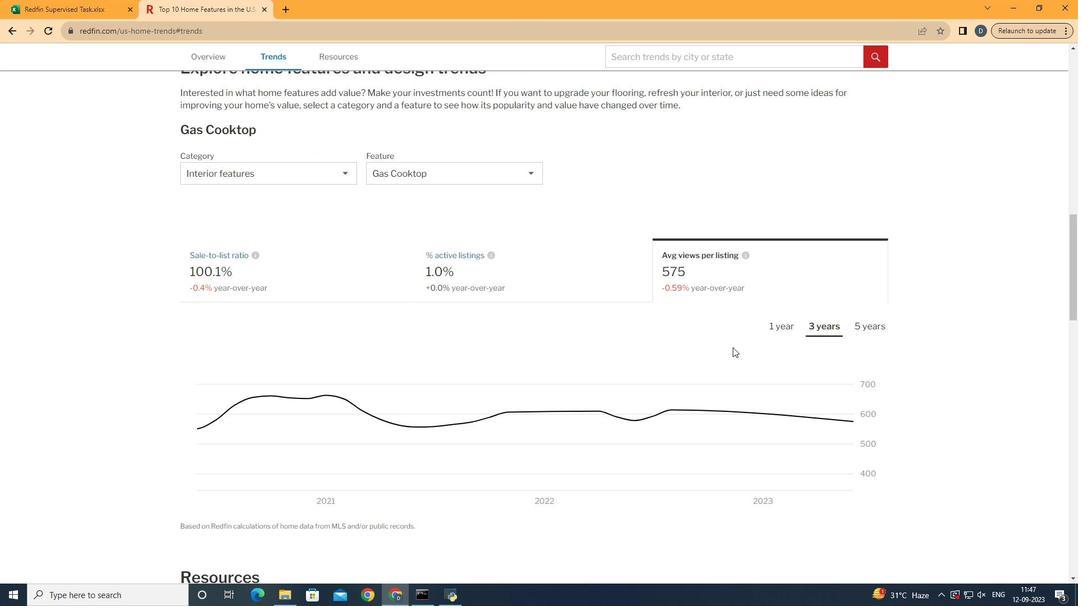 
Action: Mouse pressed left at (833, 340)
Screenshot: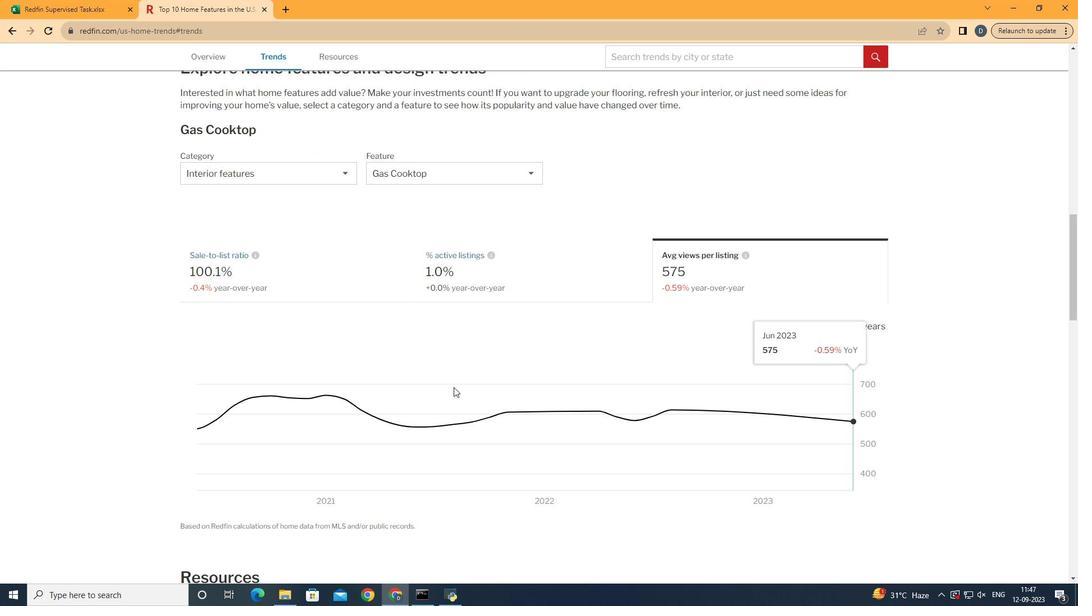 
Action: Mouse moved to (852, 423)
Screenshot: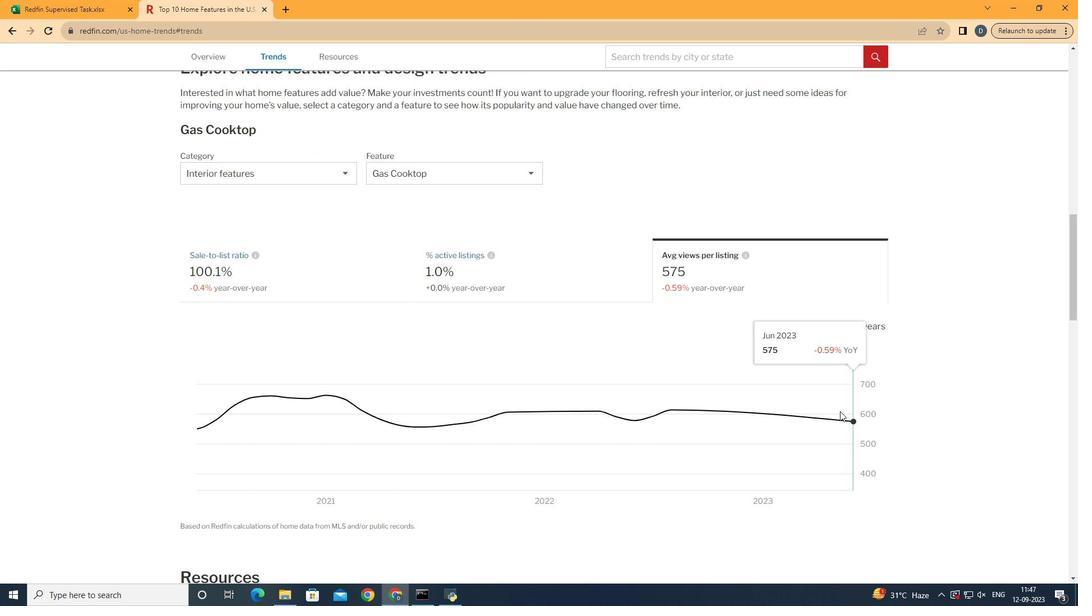 
